 Task: Look for space in Gao, Mali from 8th June, 2023 to 12th June, 2023 for 2 adults in price range Rs.8000 to Rs.16000. Place can be private room with 1  bedroom having 1 bed and 1 bathroom. Property type can be flatguest house, hotel. Amenities needed are: washing machine. Booking option can be shelf check-in. Required host language is English.
Action: Mouse moved to (450, 93)
Screenshot: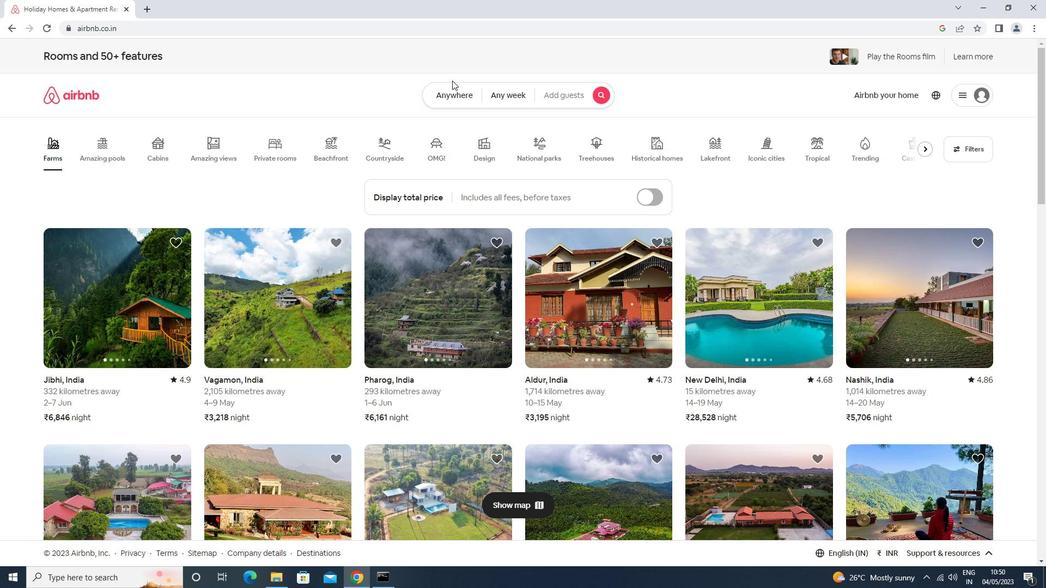 
Action: Mouse pressed left at (450, 93)
Screenshot: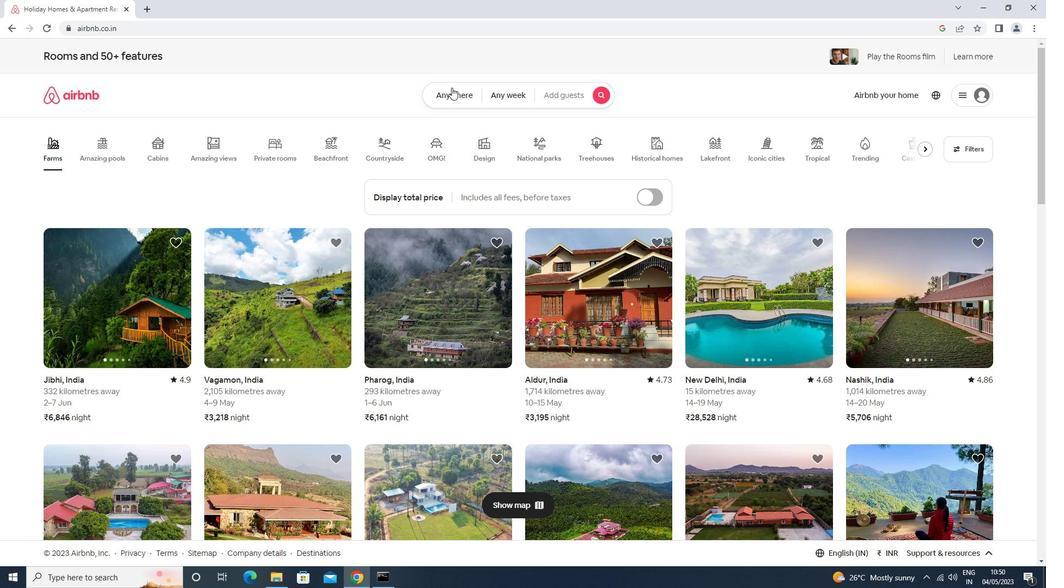 
Action: Mouse moved to (387, 140)
Screenshot: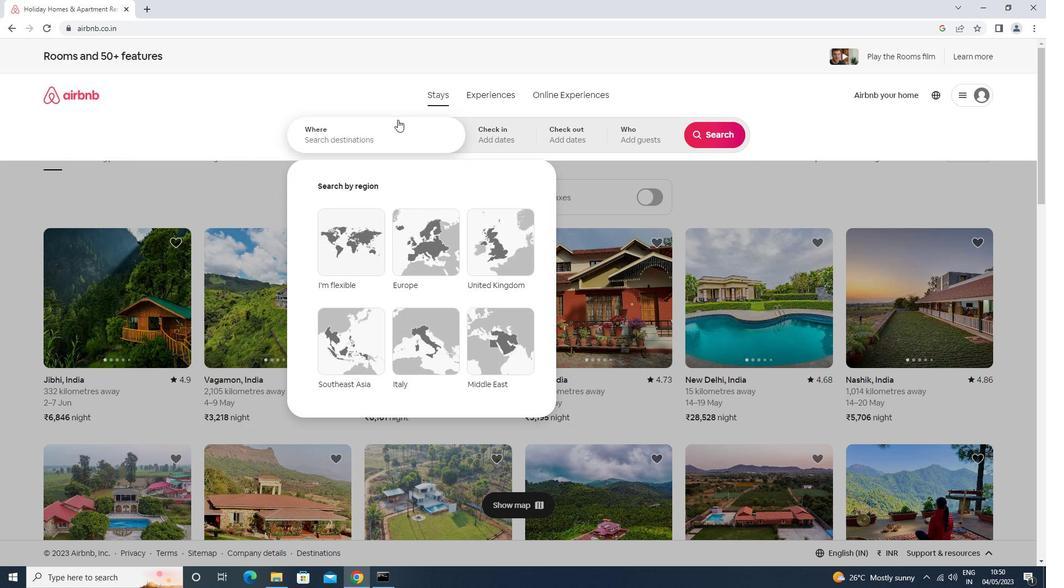 
Action: Mouse pressed left at (387, 140)
Screenshot: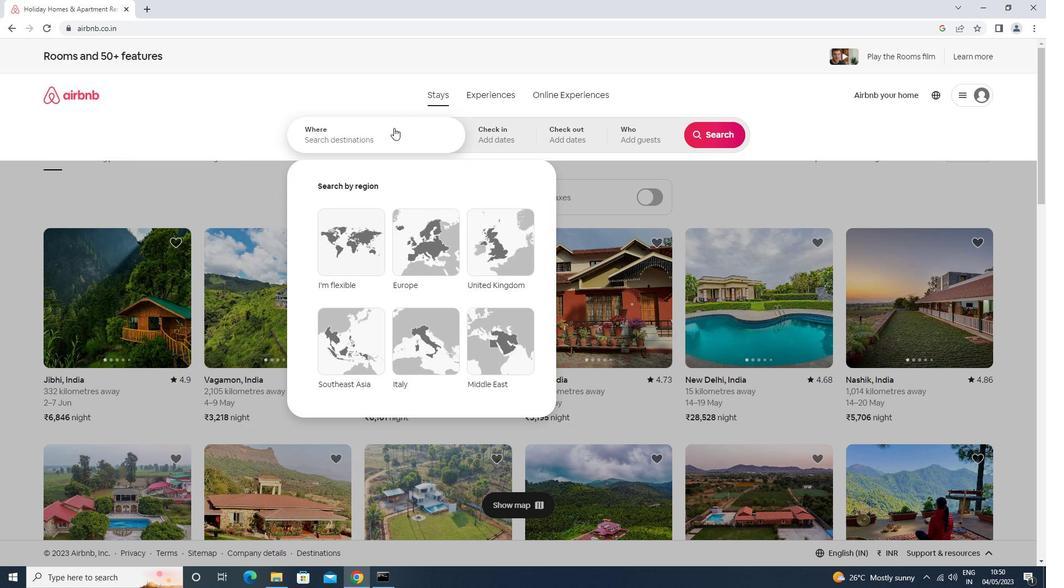 
Action: Mouse moved to (383, 139)
Screenshot: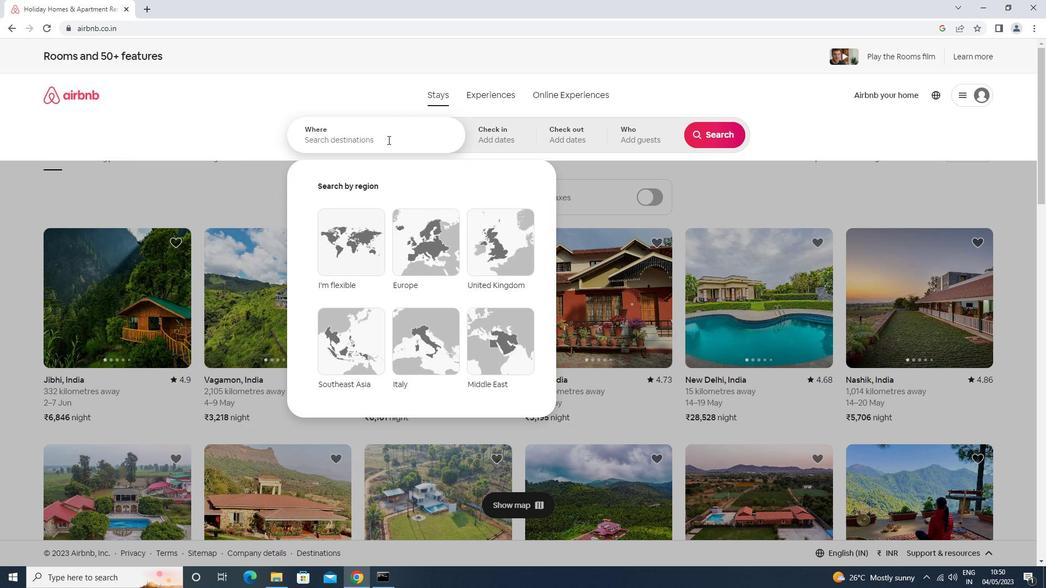 
Action: Key pressed goa<Key.space>mali<Key.enter>
Screenshot: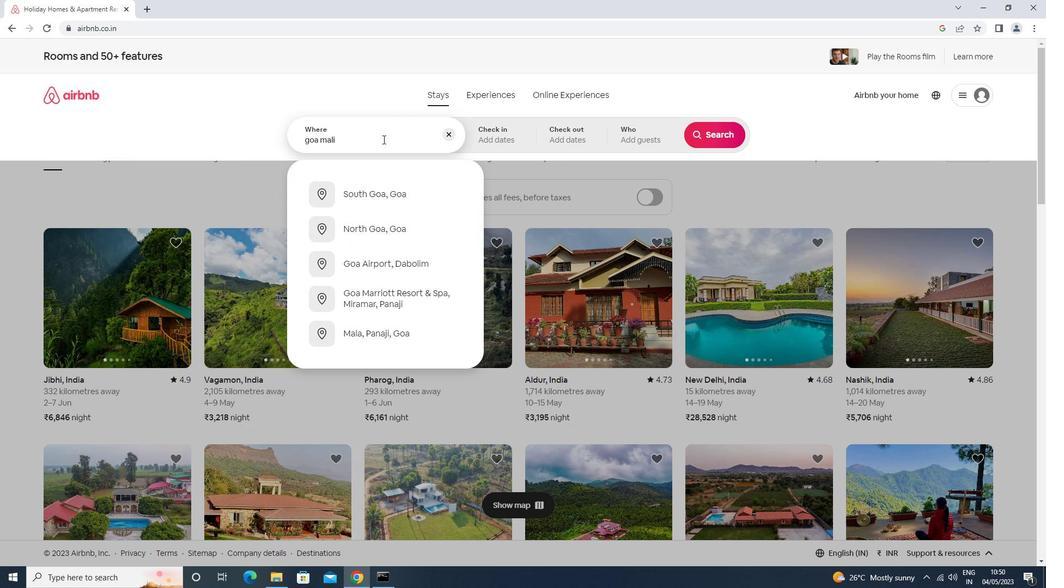 
Action: Mouse moved to (655, 297)
Screenshot: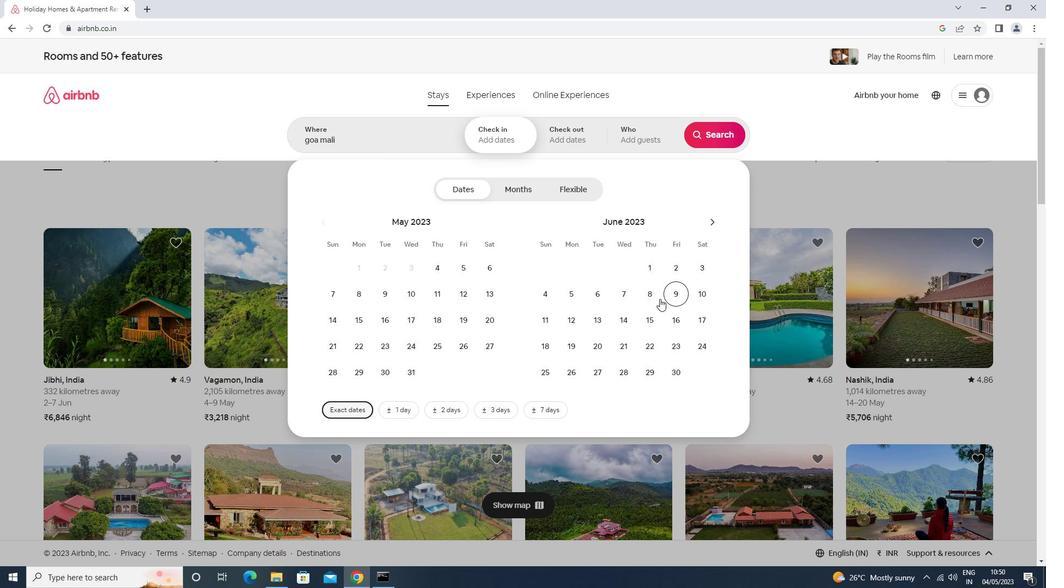 
Action: Mouse pressed left at (655, 297)
Screenshot: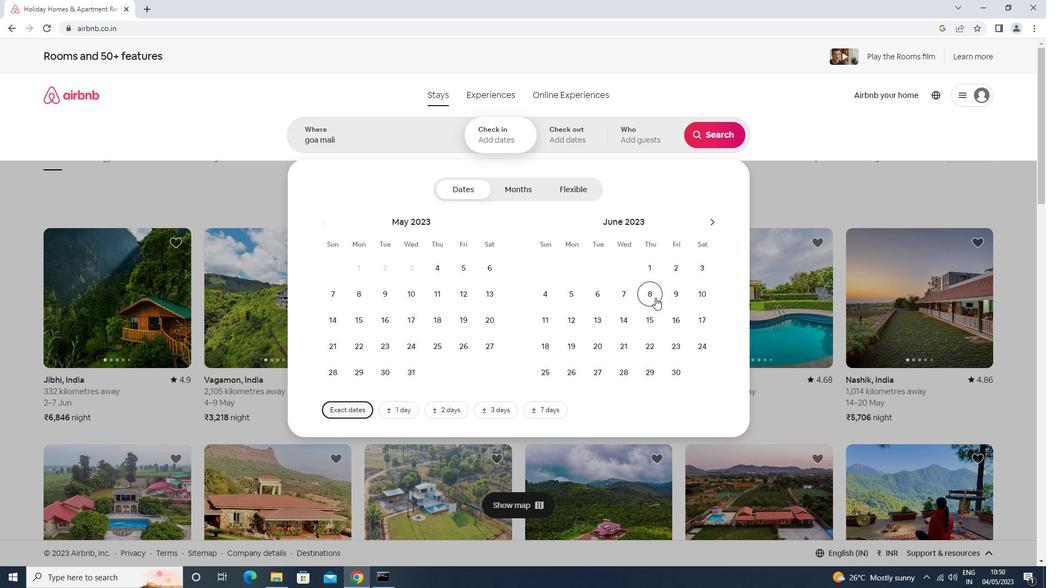 
Action: Mouse moved to (574, 318)
Screenshot: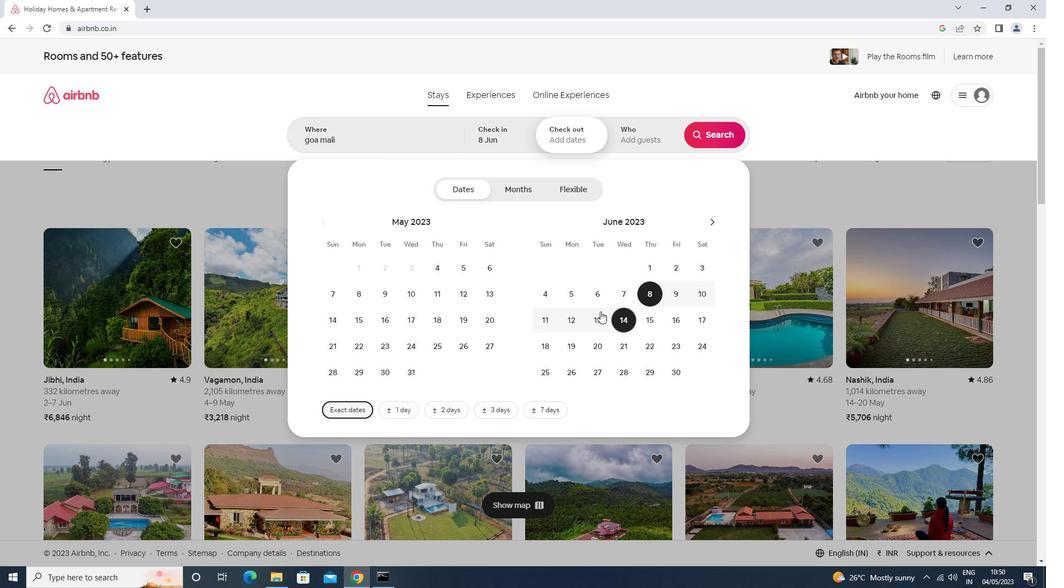 
Action: Mouse pressed left at (574, 318)
Screenshot: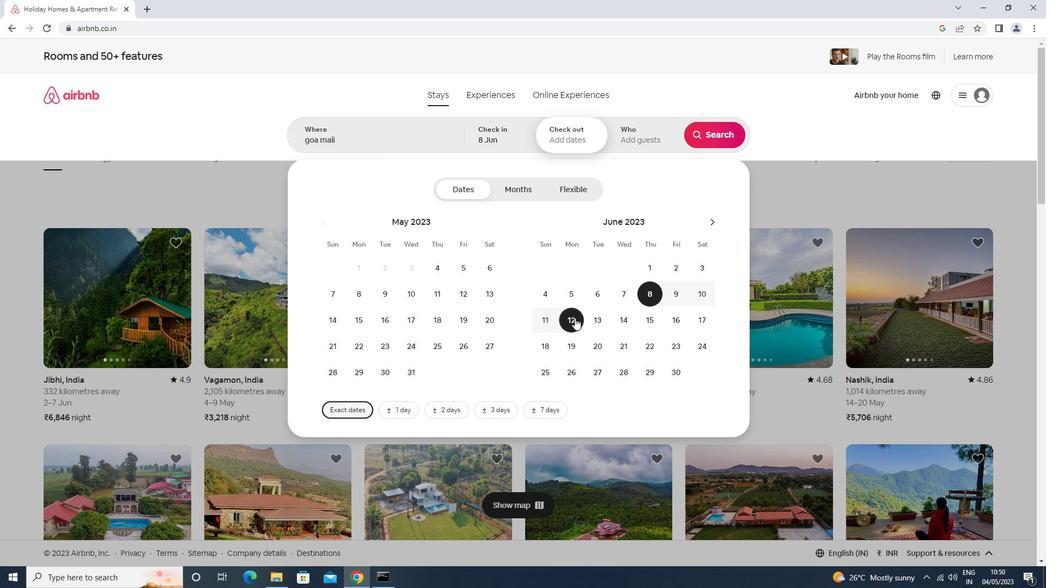 
Action: Mouse moved to (645, 141)
Screenshot: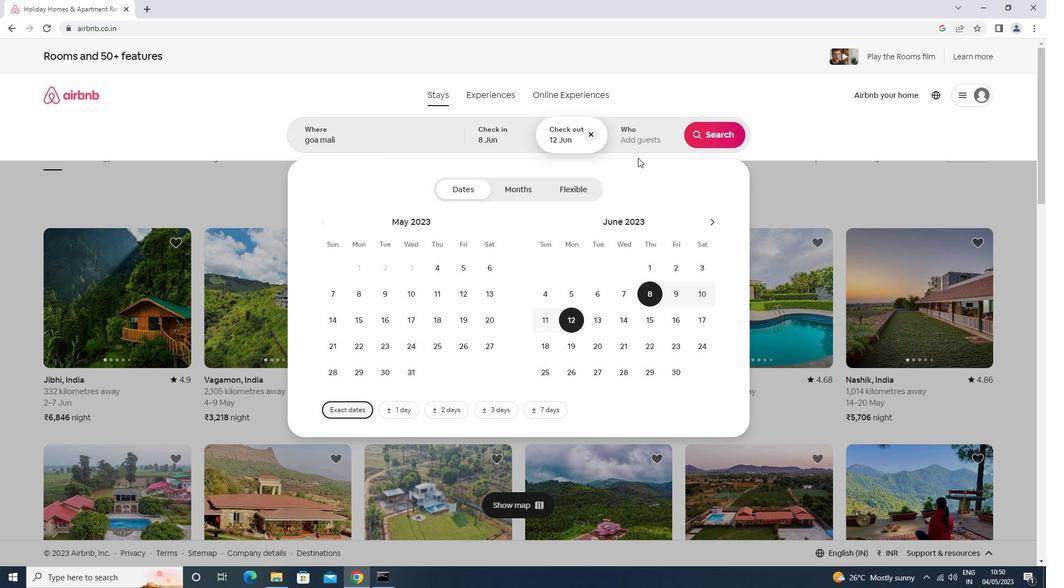 
Action: Mouse pressed left at (645, 141)
Screenshot: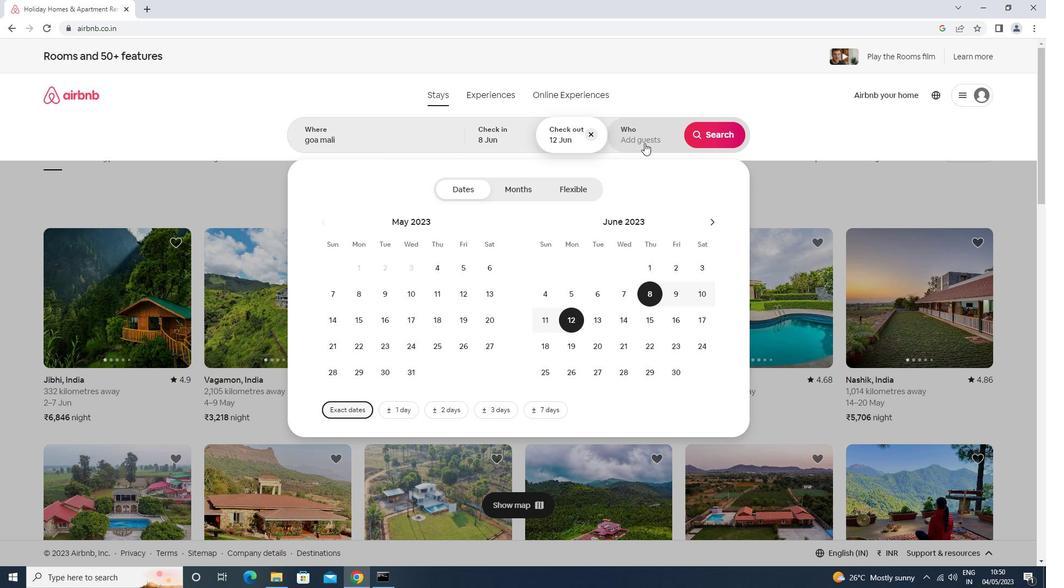 
Action: Mouse moved to (721, 190)
Screenshot: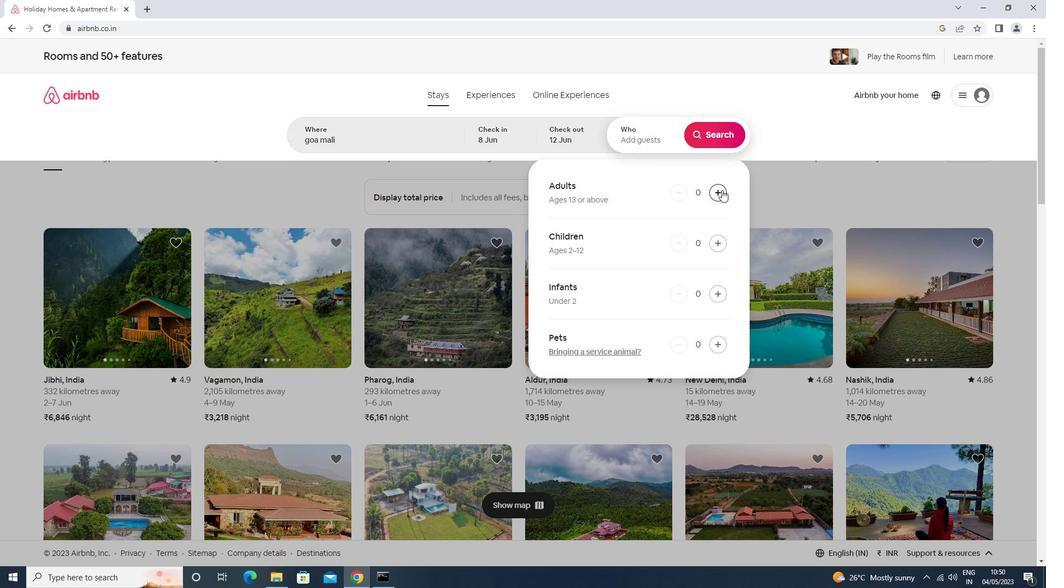 
Action: Mouse pressed left at (721, 190)
Screenshot: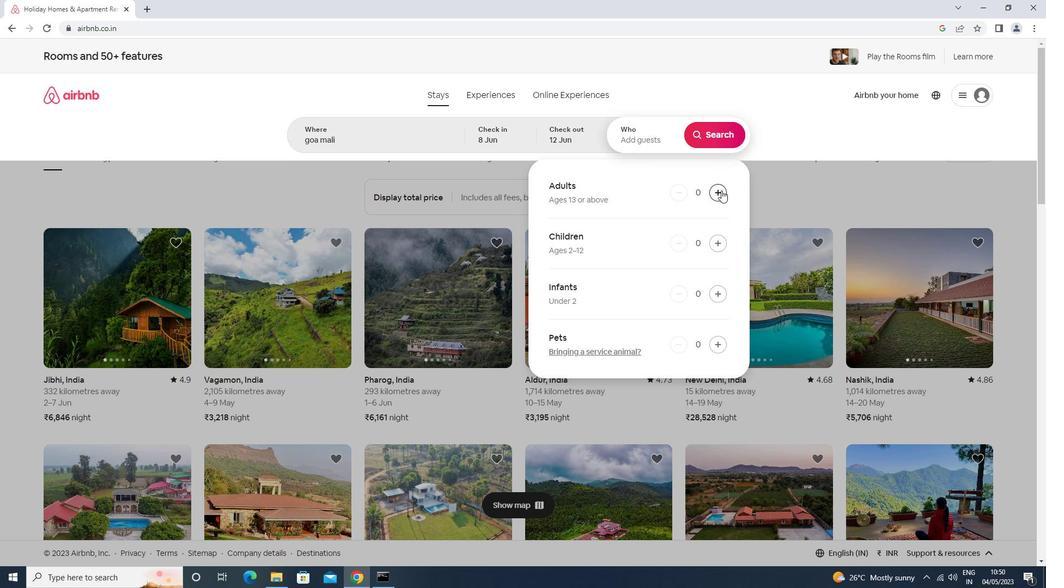 
Action: Mouse moved to (720, 191)
Screenshot: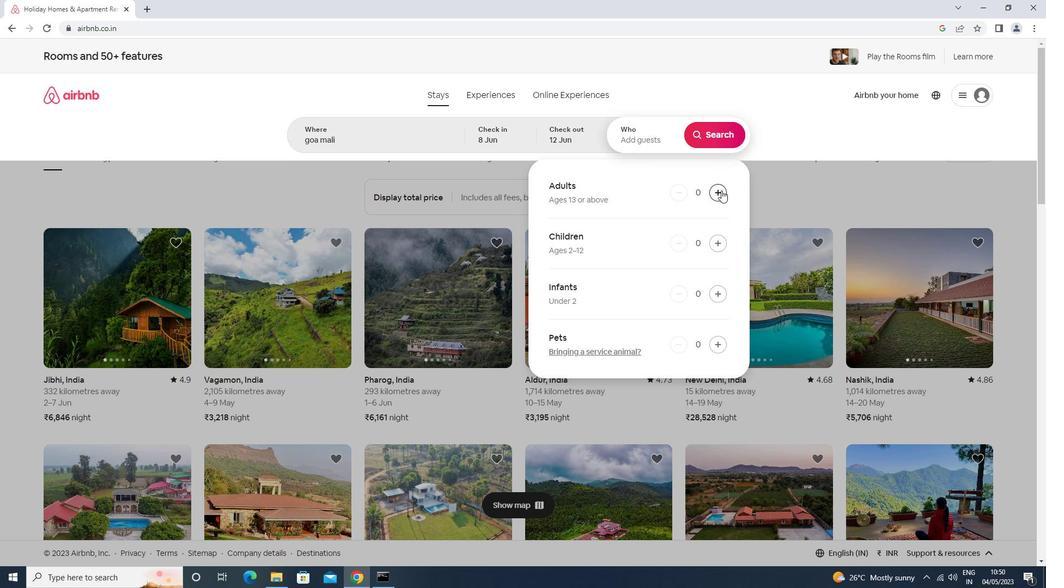 
Action: Mouse pressed left at (720, 191)
Screenshot: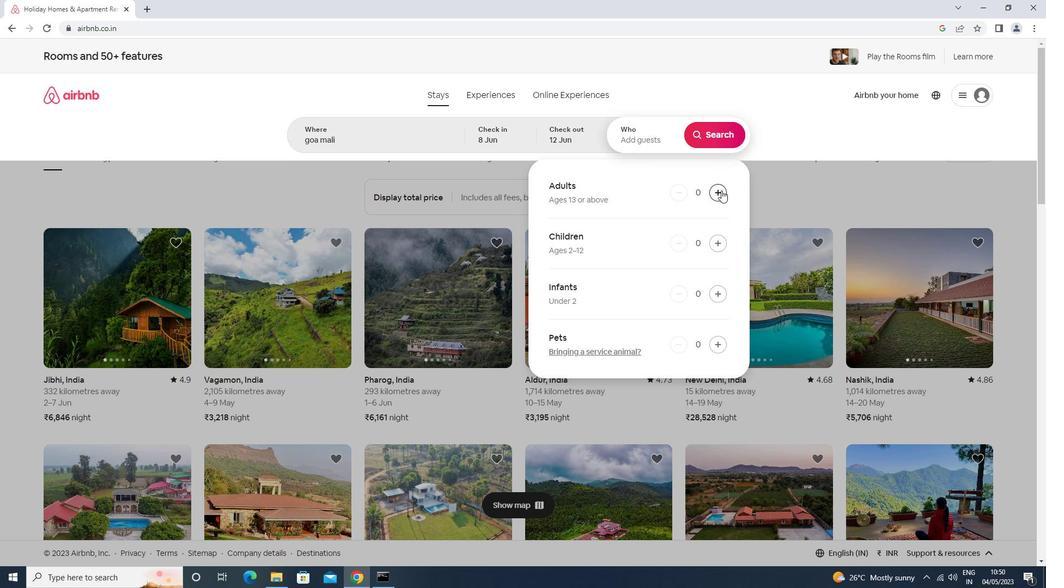 
Action: Mouse moved to (714, 129)
Screenshot: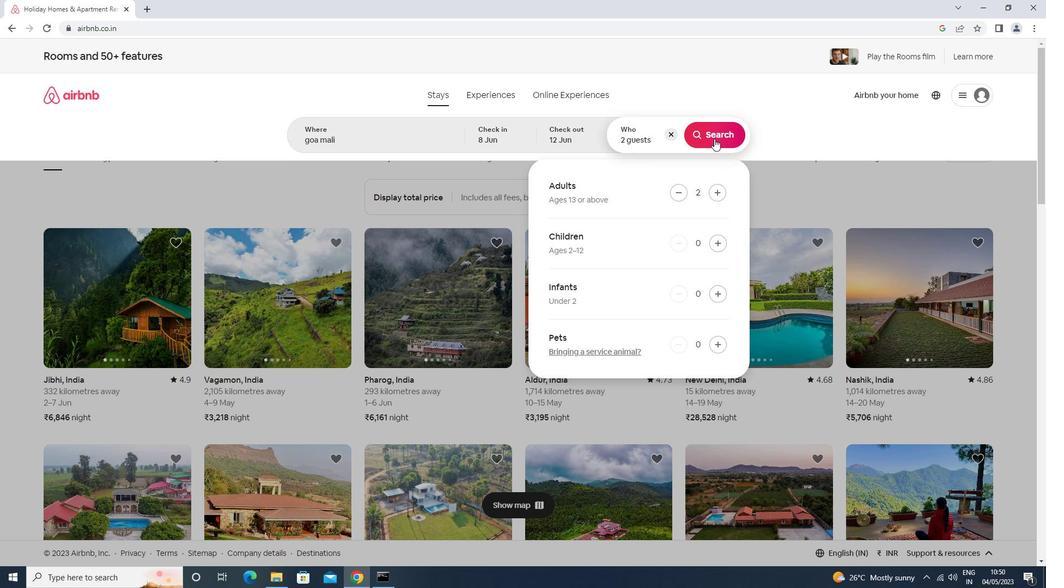 
Action: Mouse pressed left at (714, 129)
Screenshot: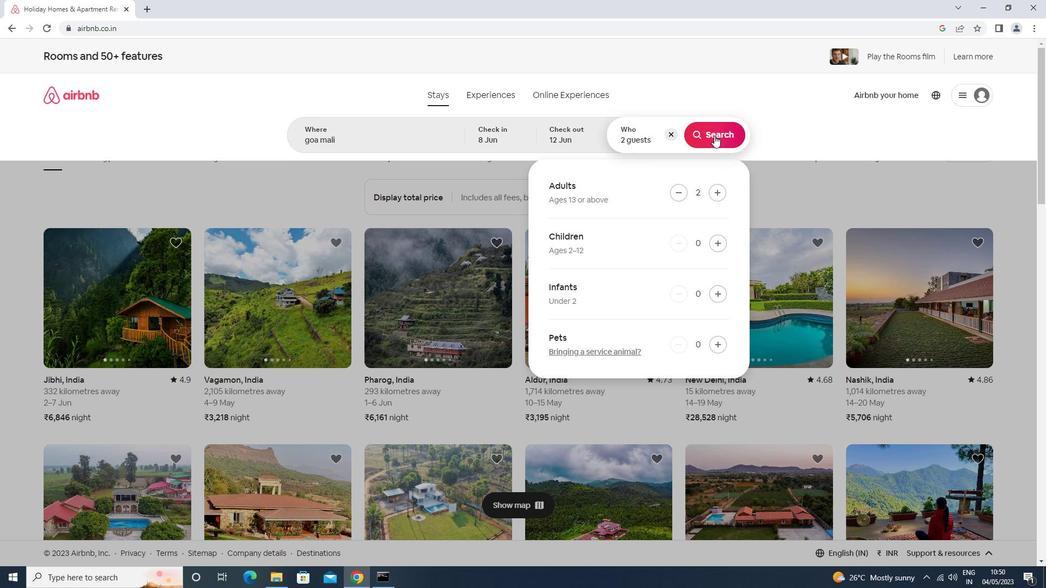 
Action: Mouse moved to (998, 104)
Screenshot: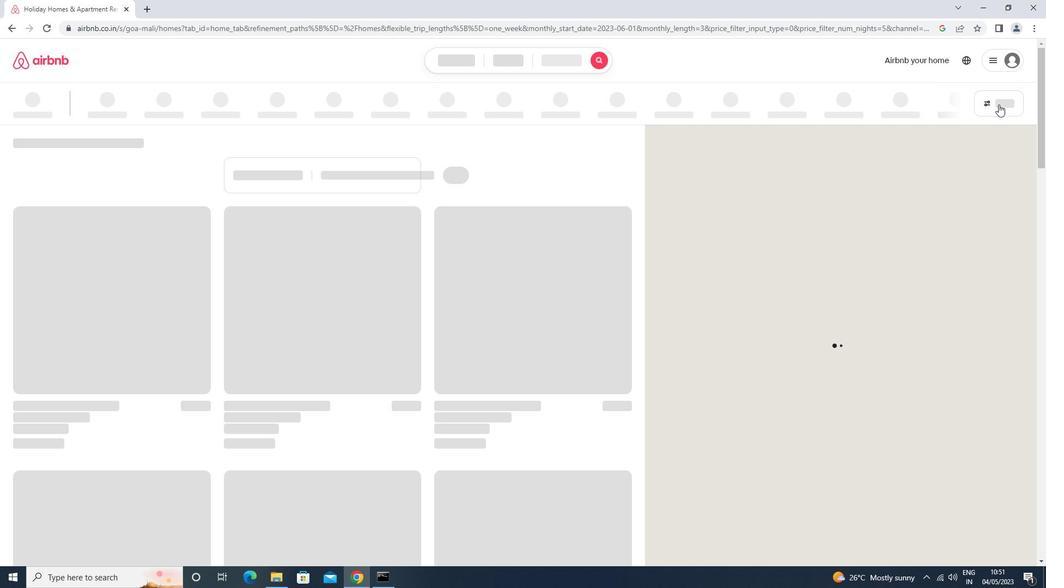 
Action: Mouse pressed left at (998, 104)
Screenshot: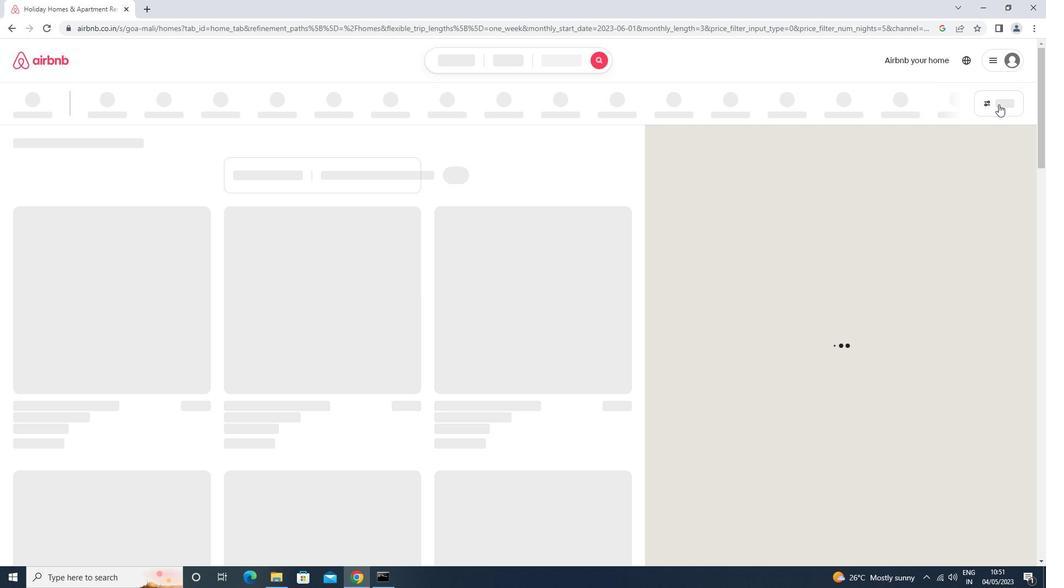 
Action: Mouse moved to (1002, 102)
Screenshot: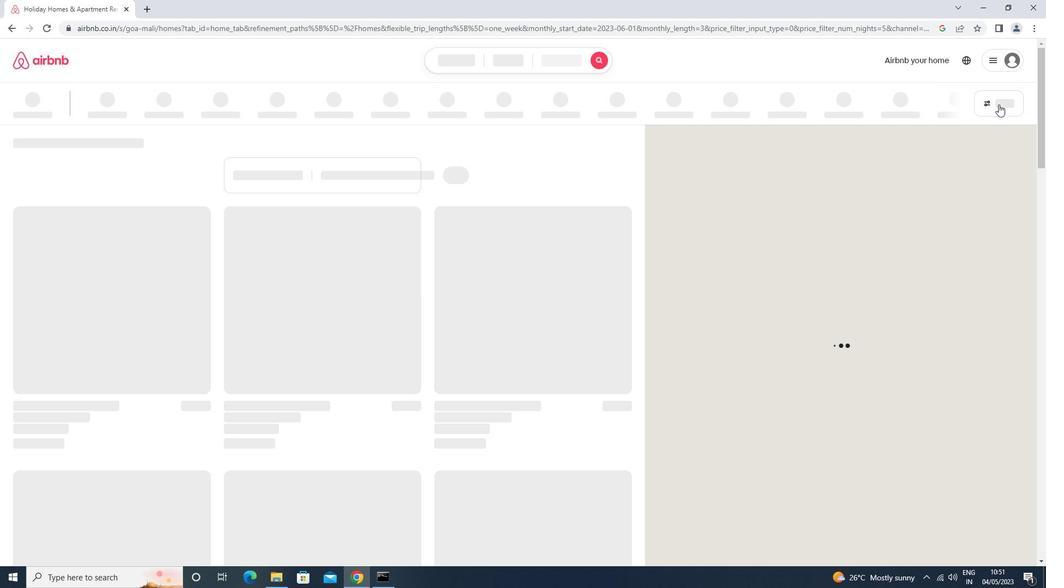 
Action: Mouse pressed left at (1002, 102)
Screenshot: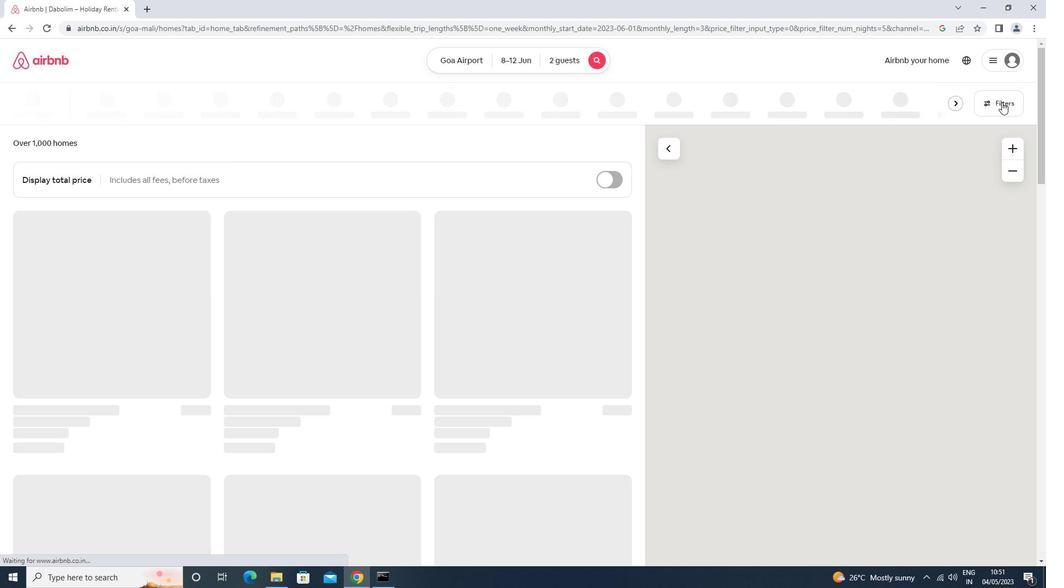 
Action: Mouse moved to (403, 239)
Screenshot: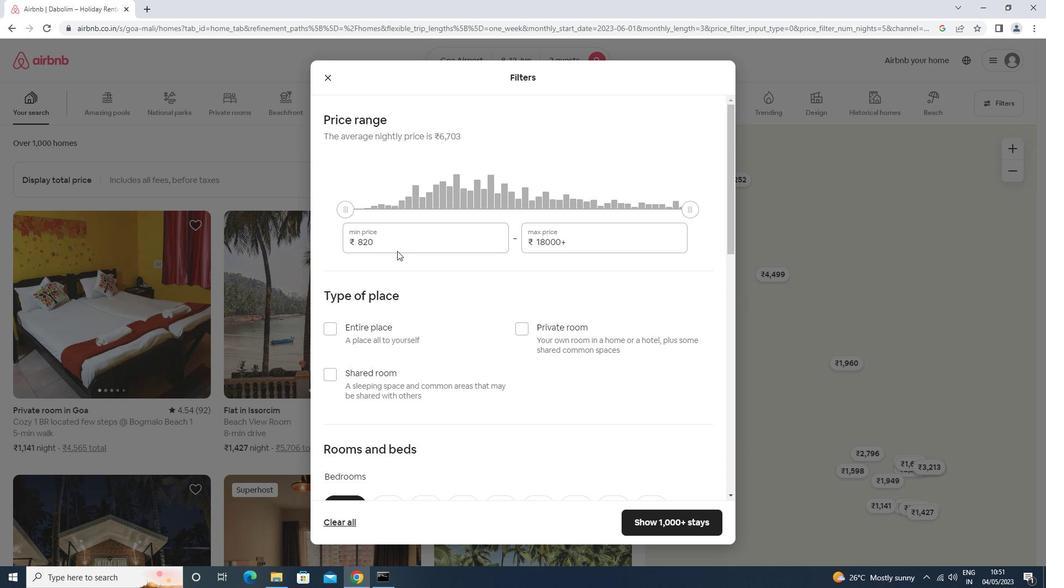 
Action: Mouse pressed left at (403, 239)
Screenshot: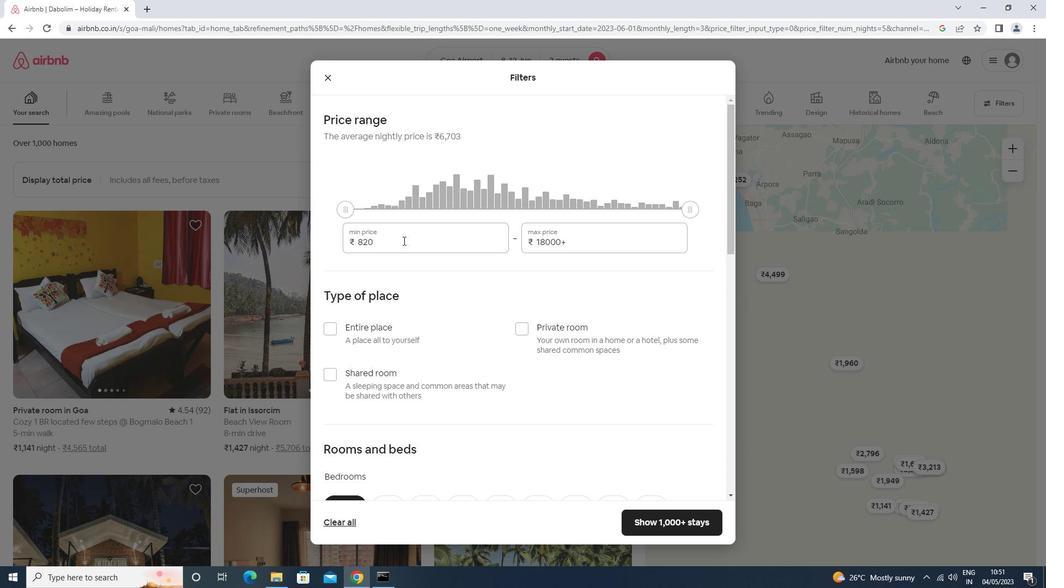 
Action: Key pressed <Key.backspace><Key.backspace>
Screenshot: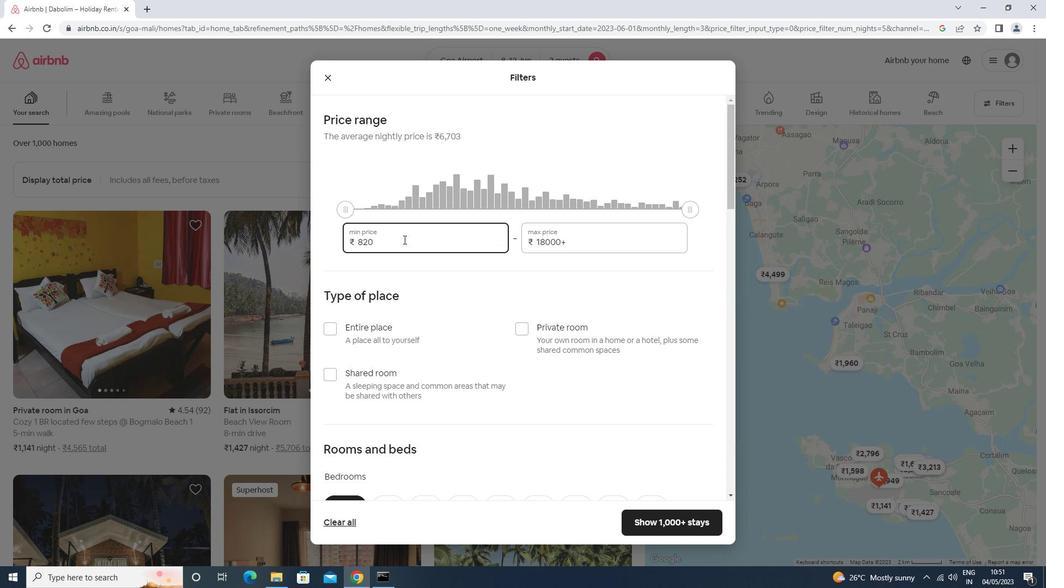 
Action: Mouse moved to (403, 239)
Screenshot: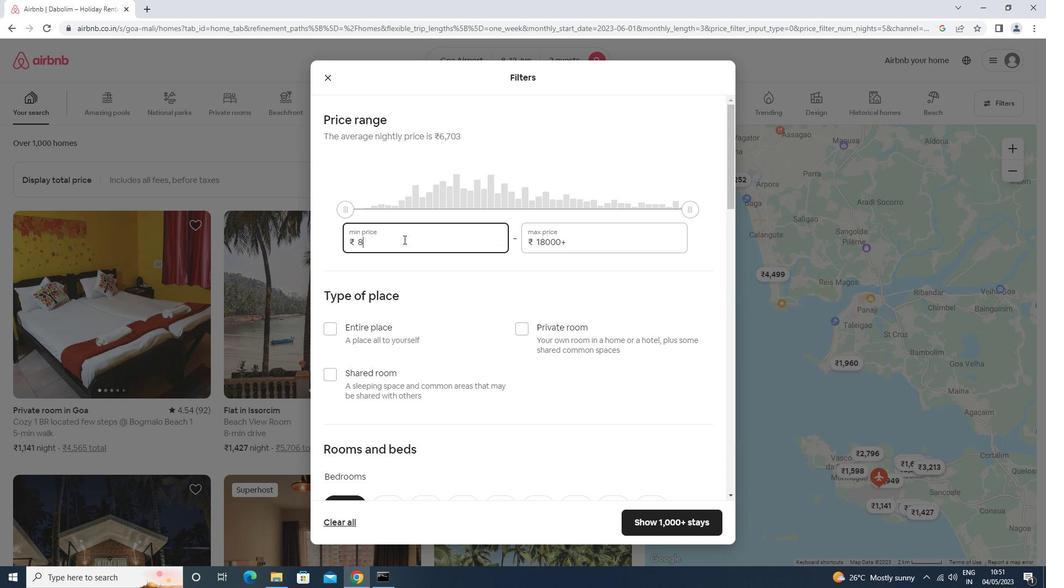 
Action: Key pressed 000<Key.tab>16000<Key.backspace><Key.backspace><Key.backspace><Key.backspace><Key.backspace>6000
Screenshot: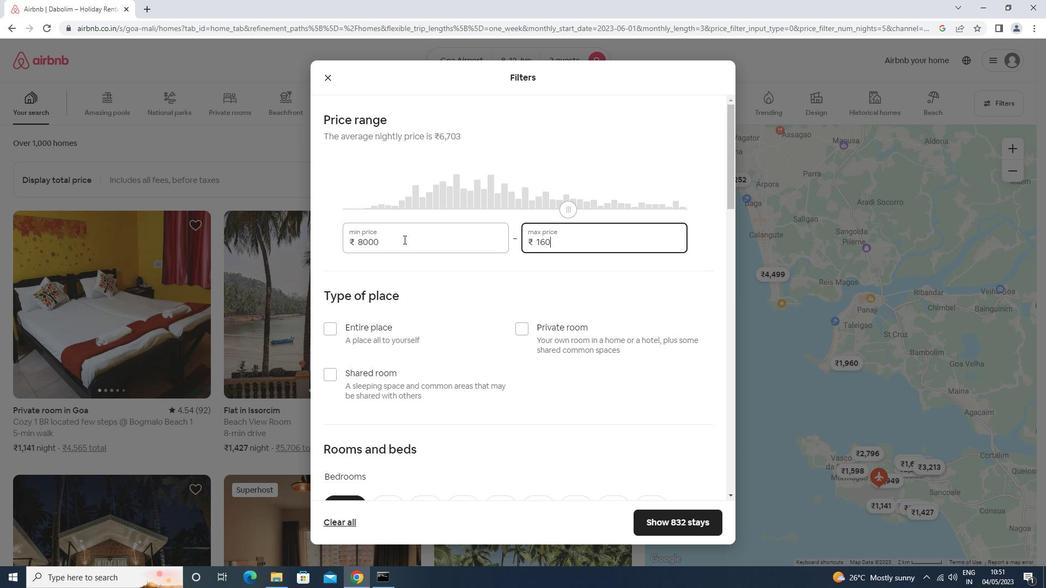 
Action: Mouse moved to (522, 326)
Screenshot: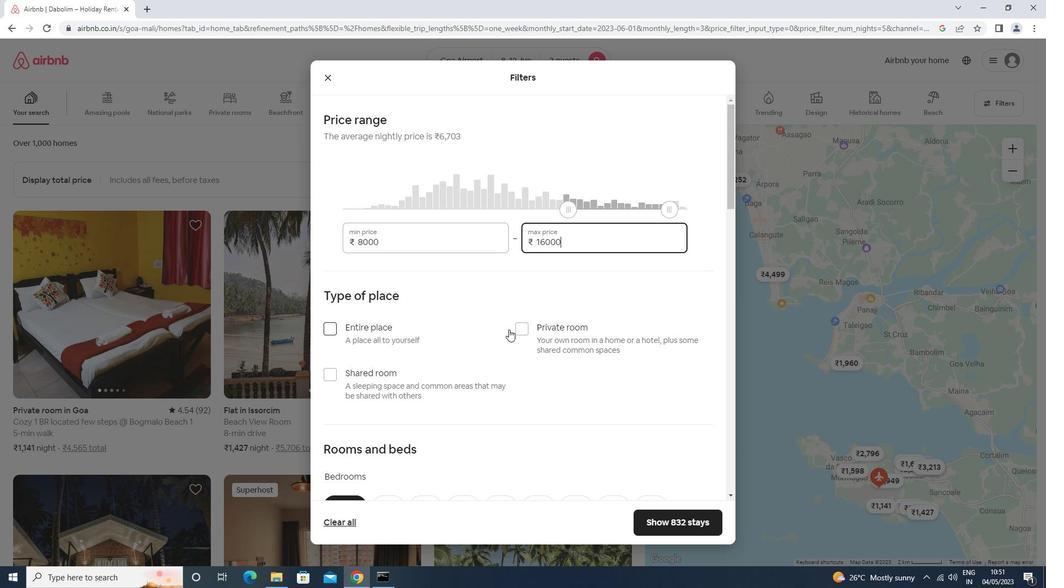 
Action: Mouse pressed left at (522, 326)
Screenshot: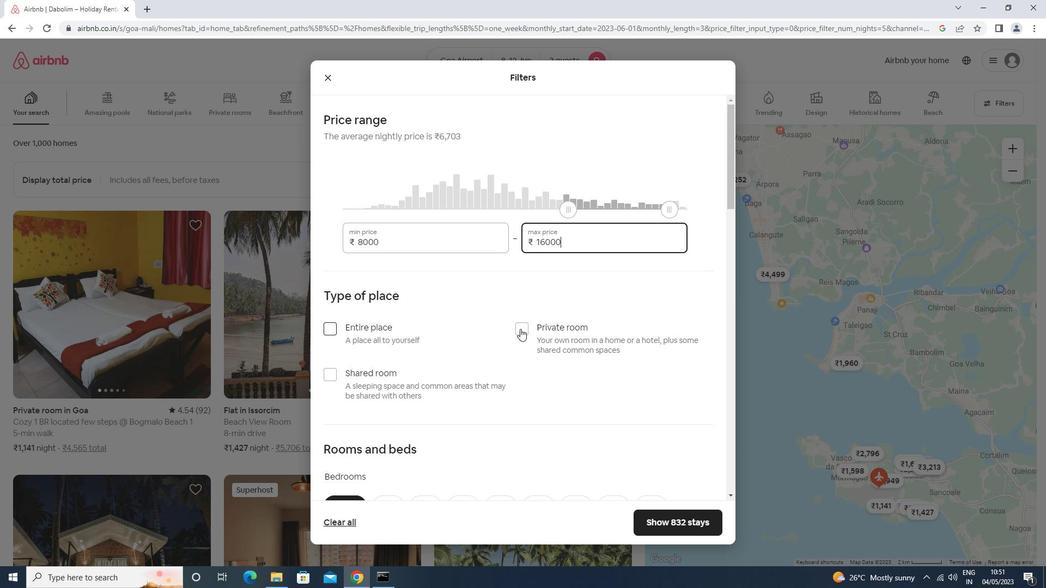 
Action: Mouse moved to (567, 310)
Screenshot: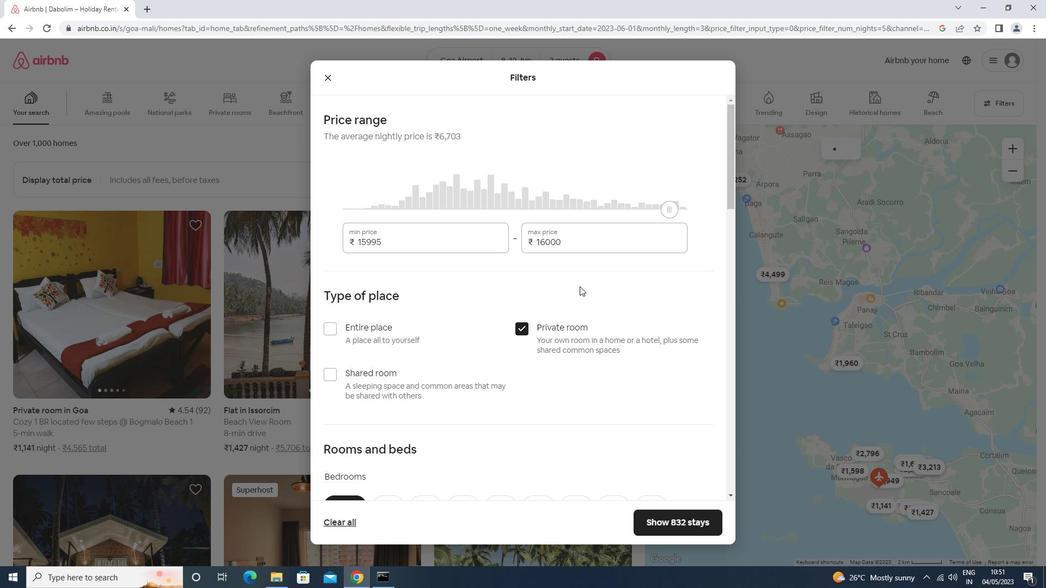 
Action: Mouse scrolled (567, 310) with delta (0, 0)
Screenshot: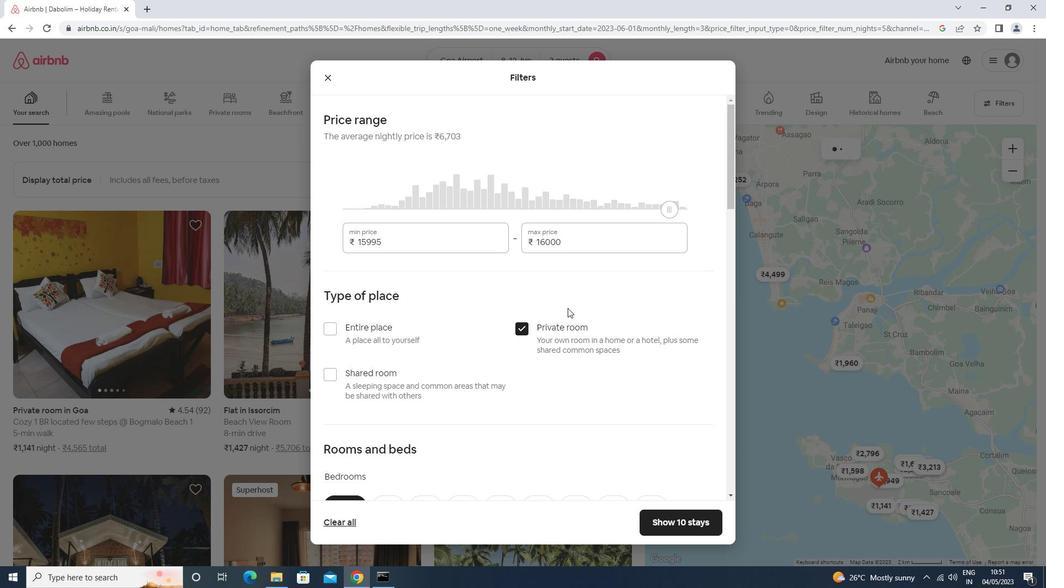 
Action: Mouse scrolled (567, 310) with delta (0, 0)
Screenshot: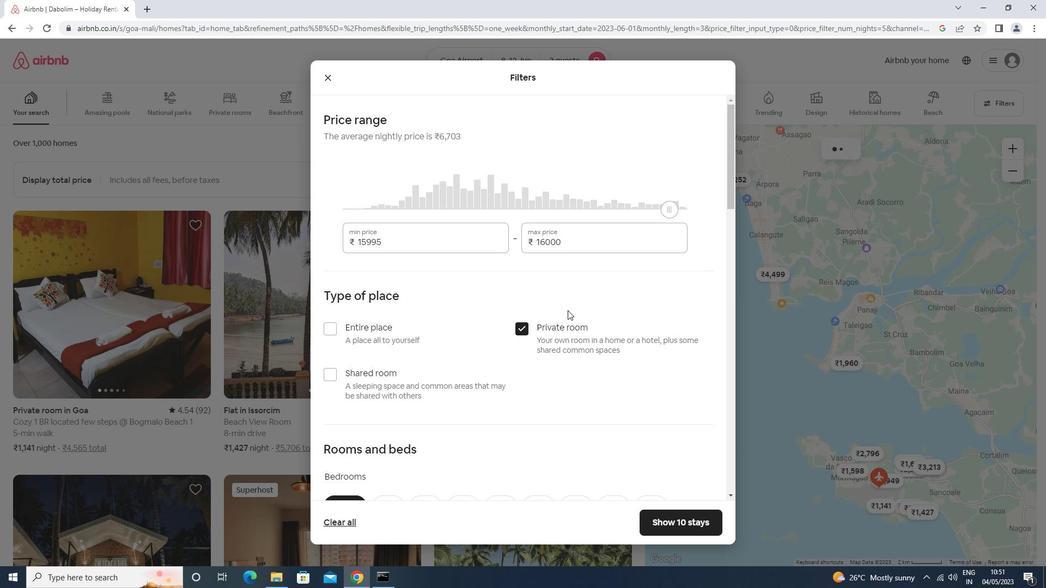 
Action: Mouse scrolled (567, 310) with delta (0, 0)
Screenshot: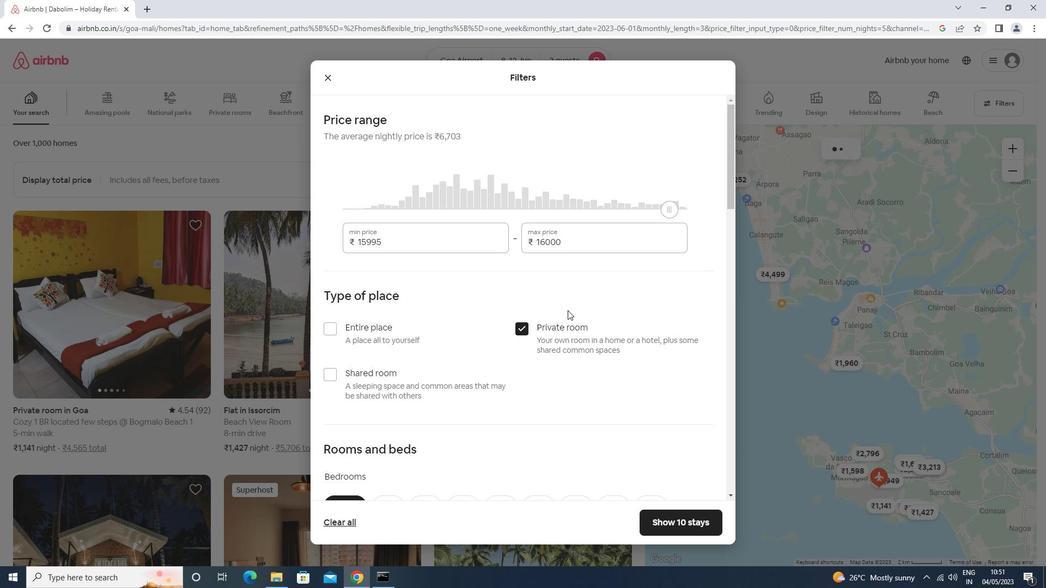 
Action: Mouse scrolled (567, 310) with delta (0, 0)
Screenshot: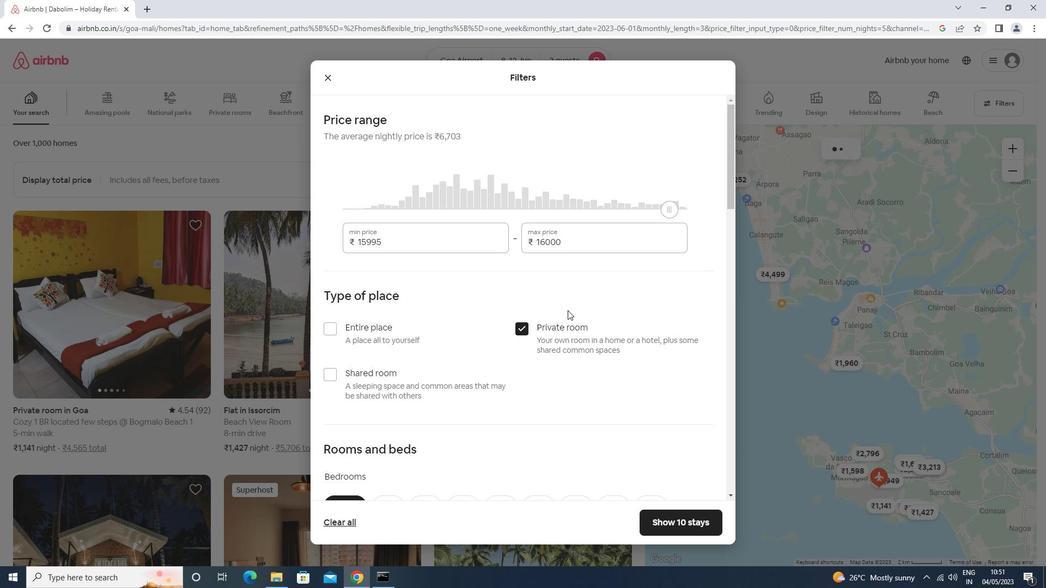 
Action: Mouse scrolled (567, 310) with delta (0, 0)
Screenshot: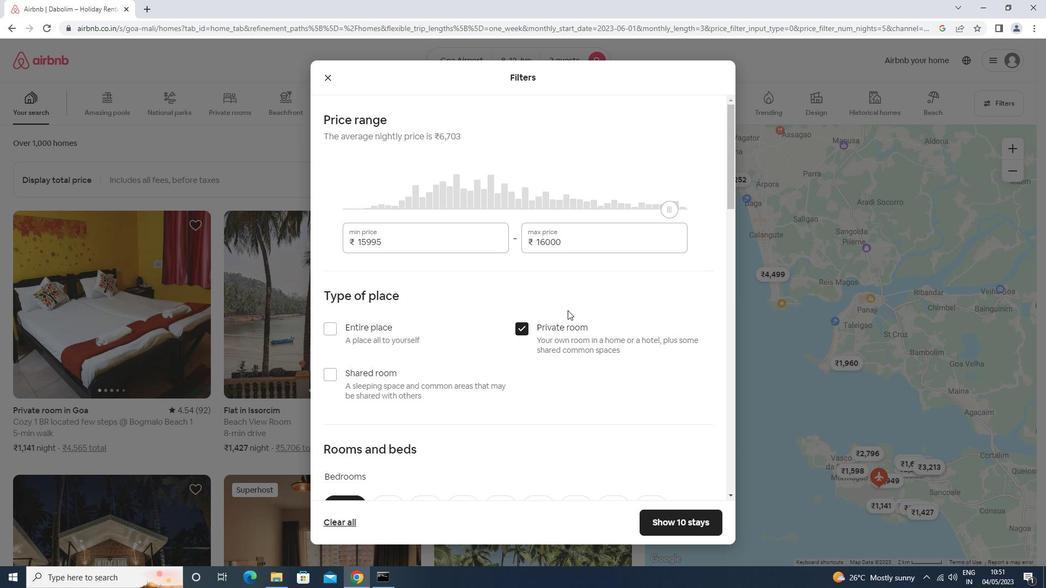 
Action: Mouse moved to (396, 238)
Screenshot: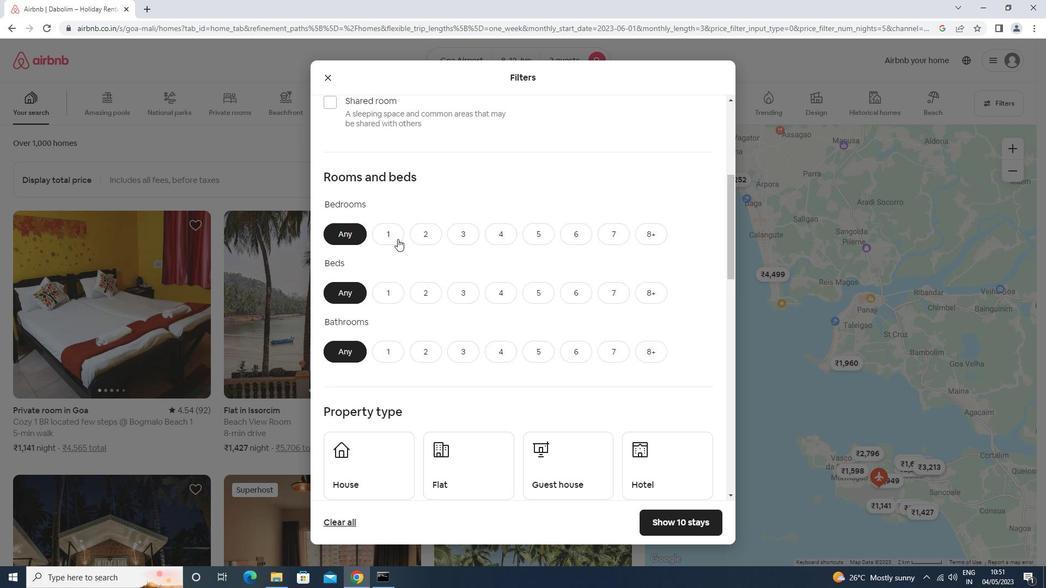 
Action: Mouse pressed left at (396, 238)
Screenshot: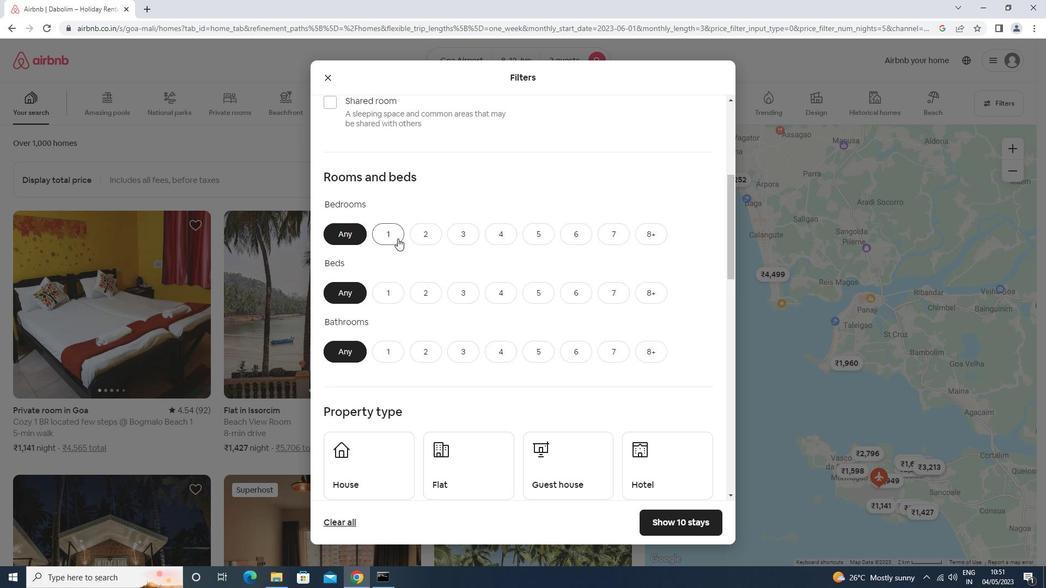 
Action: Mouse moved to (391, 294)
Screenshot: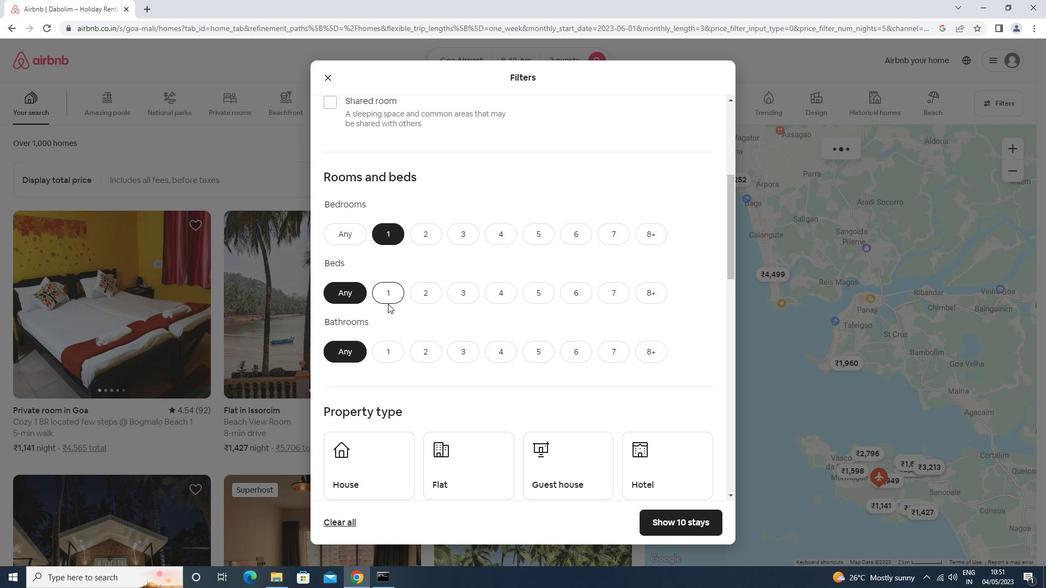 
Action: Mouse pressed left at (391, 294)
Screenshot: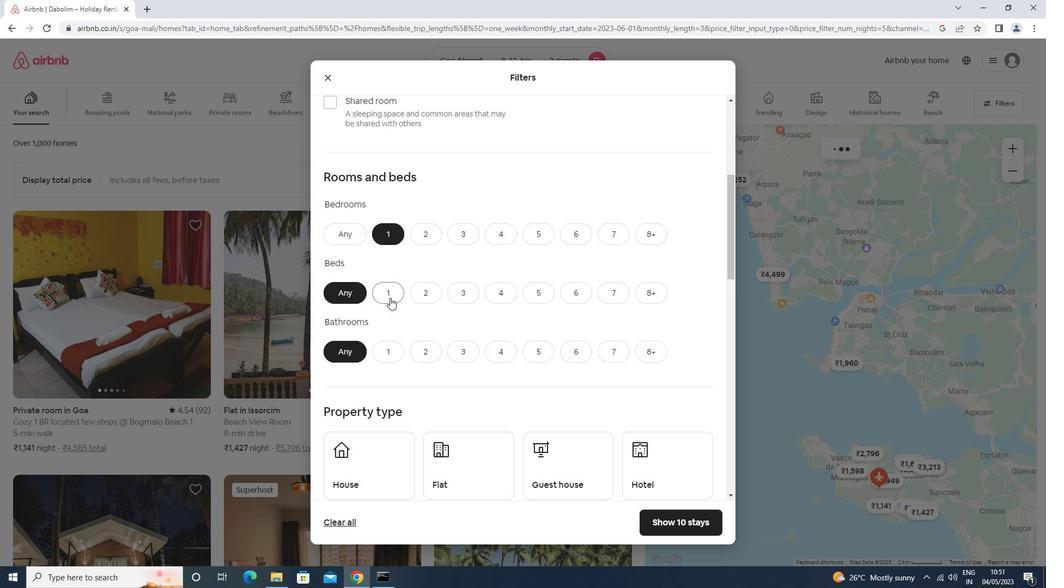 
Action: Mouse moved to (397, 348)
Screenshot: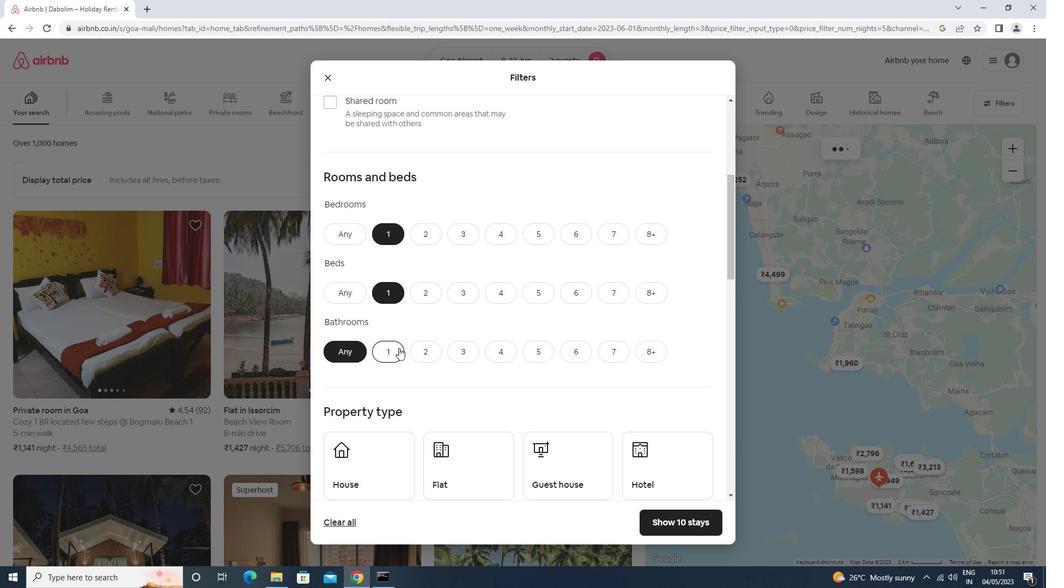 
Action: Mouse pressed left at (397, 348)
Screenshot: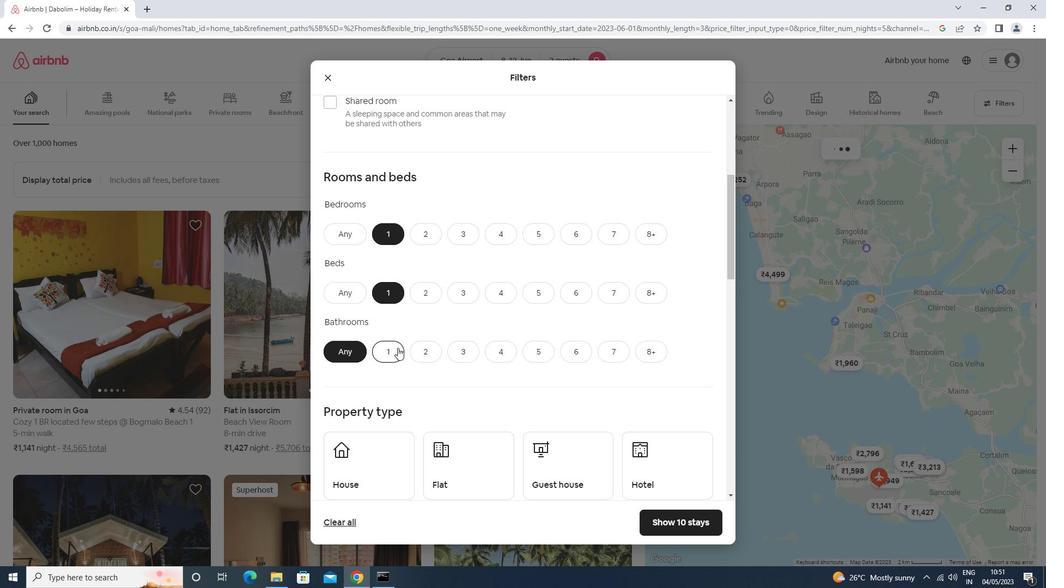 
Action: Mouse moved to (396, 348)
Screenshot: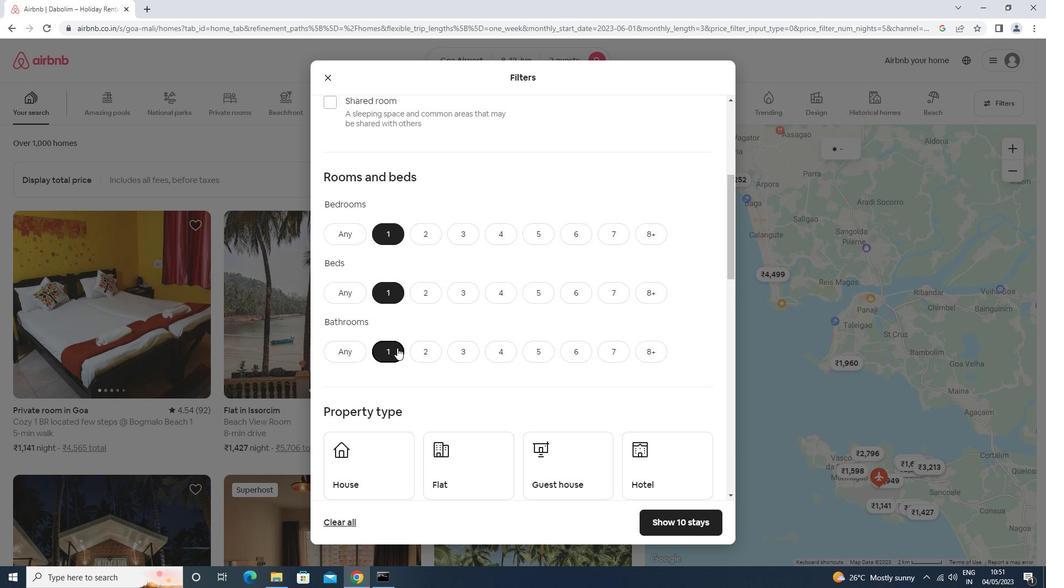 
Action: Mouse scrolled (396, 347) with delta (0, 0)
Screenshot: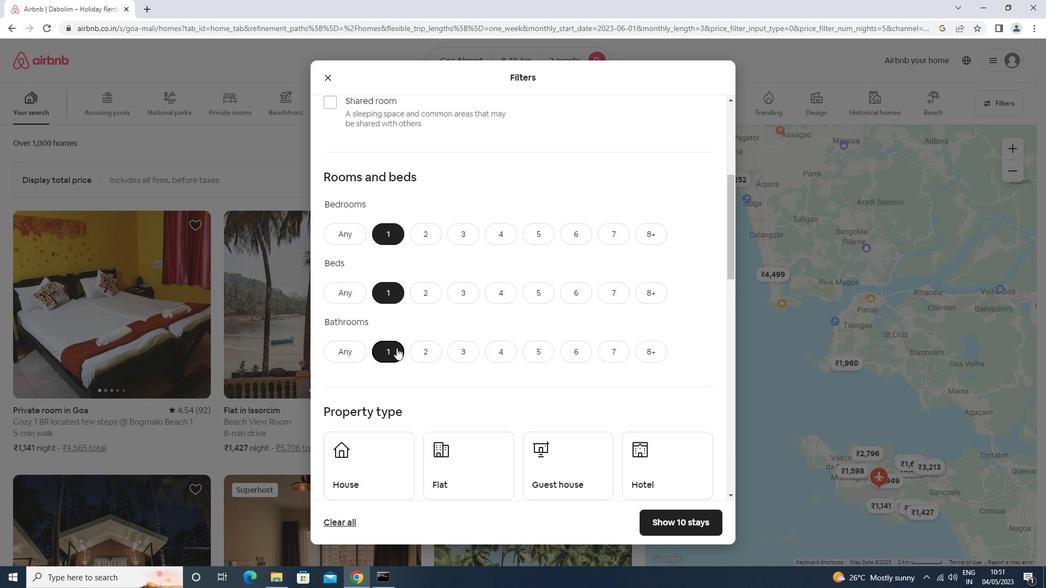 
Action: Mouse scrolled (396, 347) with delta (0, 0)
Screenshot: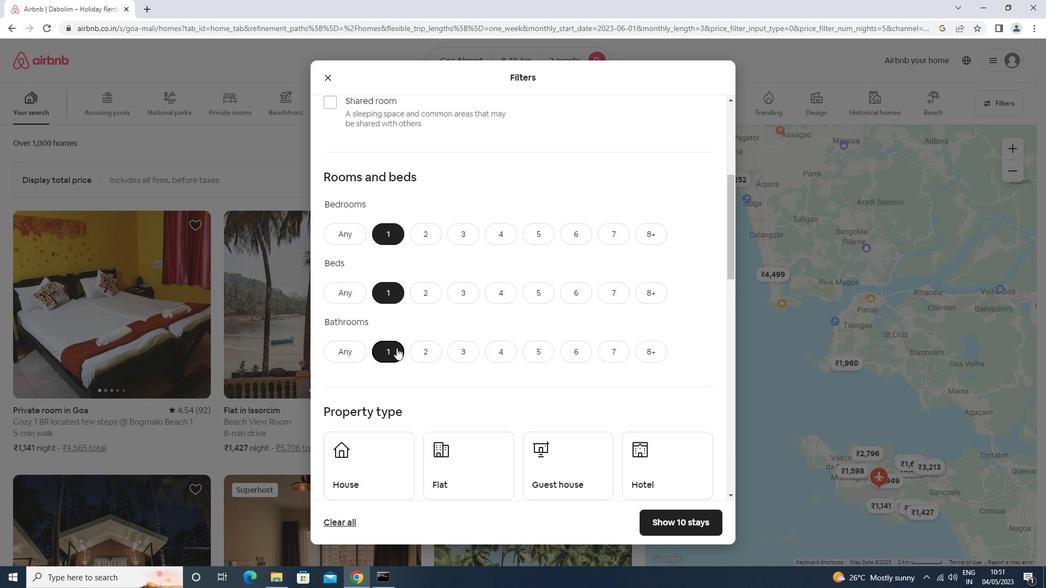 
Action: Mouse moved to (394, 347)
Screenshot: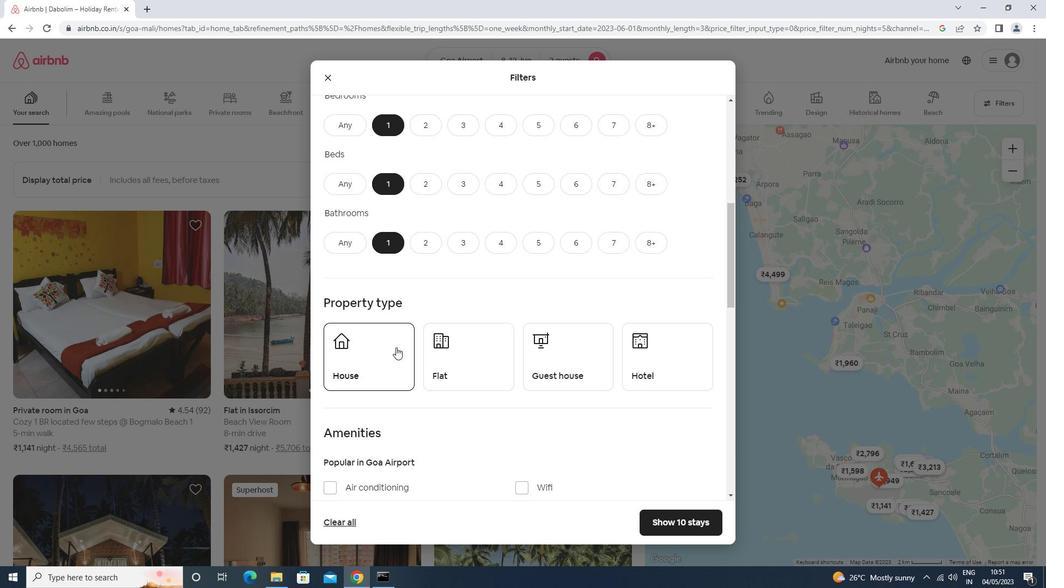 
Action: Mouse pressed left at (394, 347)
Screenshot: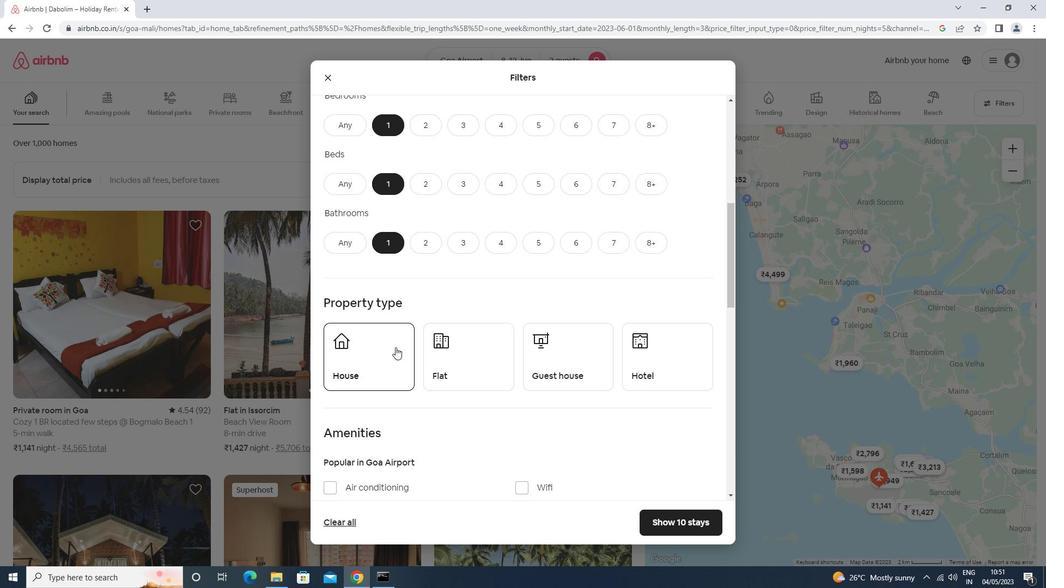 
Action: Mouse moved to (454, 362)
Screenshot: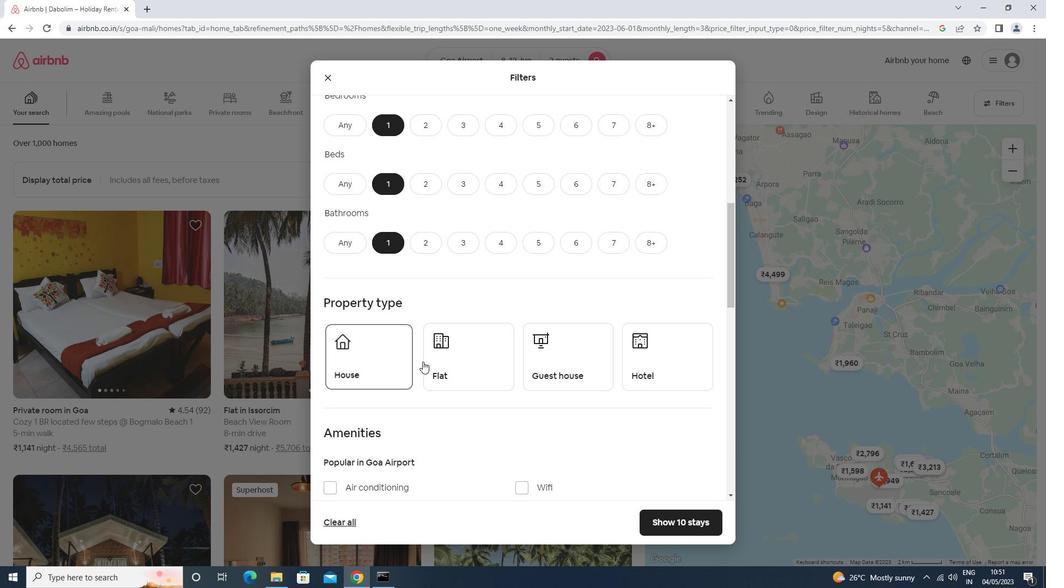 
Action: Mouse pressed left at (454, 362)
Screenshot: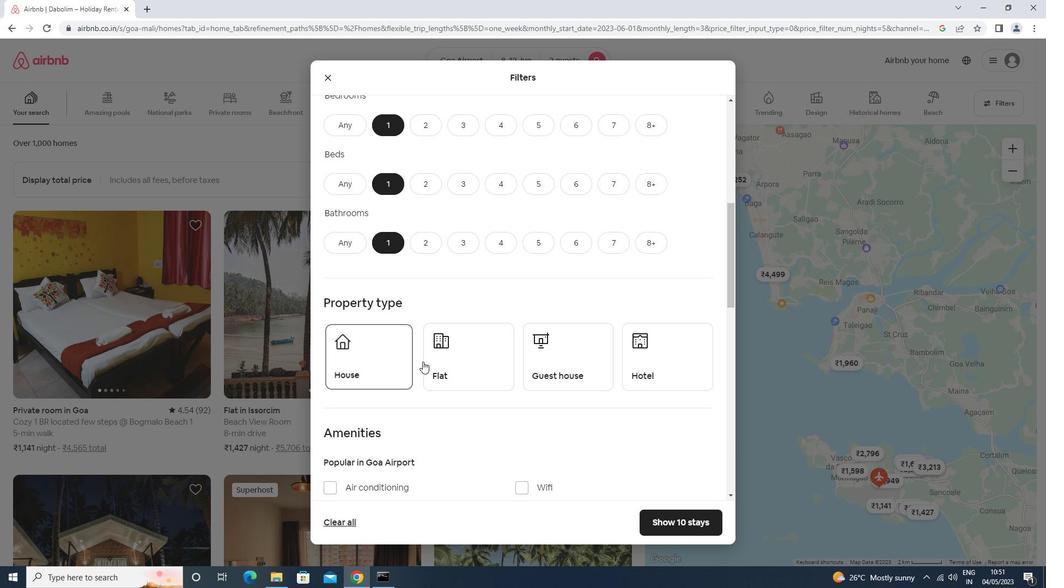 
Action: Mouse moved to (605, 362)
Screenshot: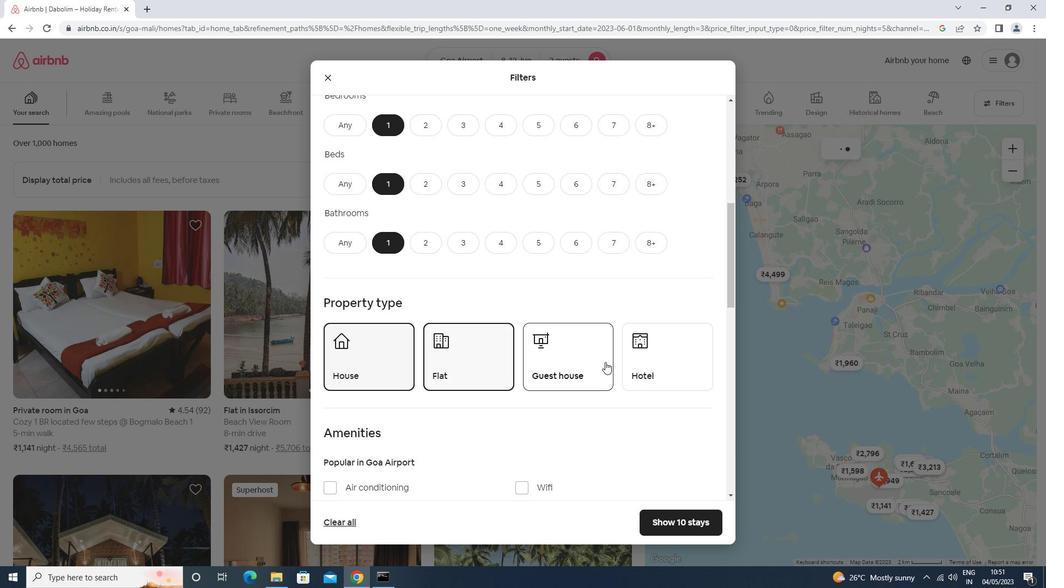 
Action: Mouse pressed left at (605, 362)
Screenshot: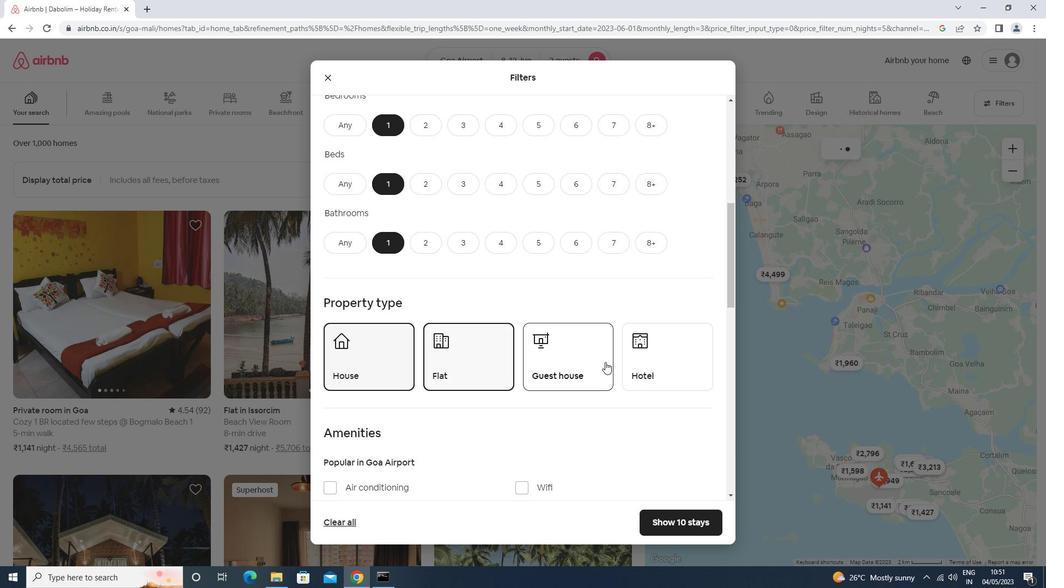 
Action: Mouse moved to (636, 360)
Screenshot: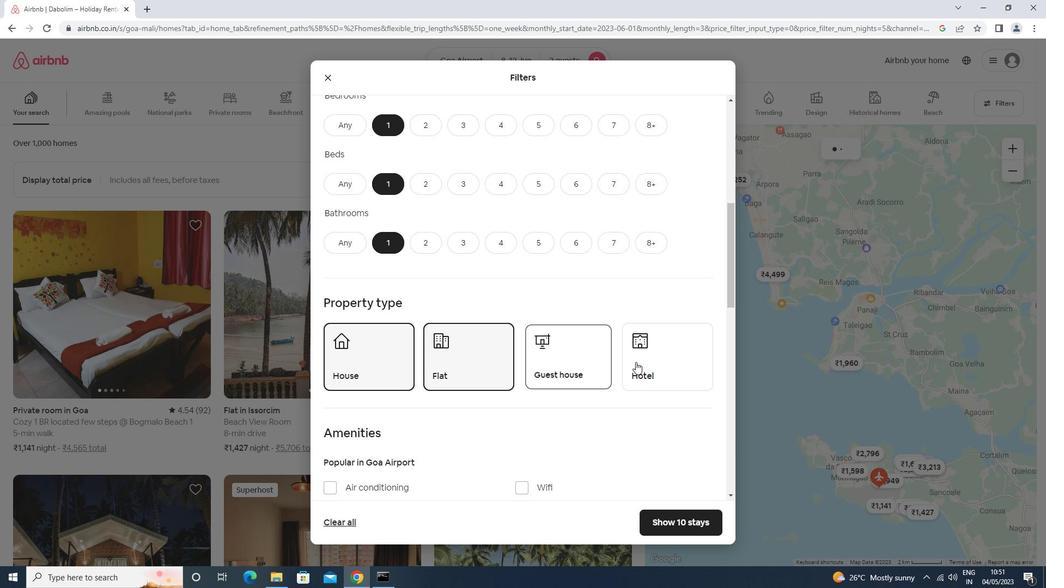 
Action: Mouse pressed left at (636, 360)
Screenshot: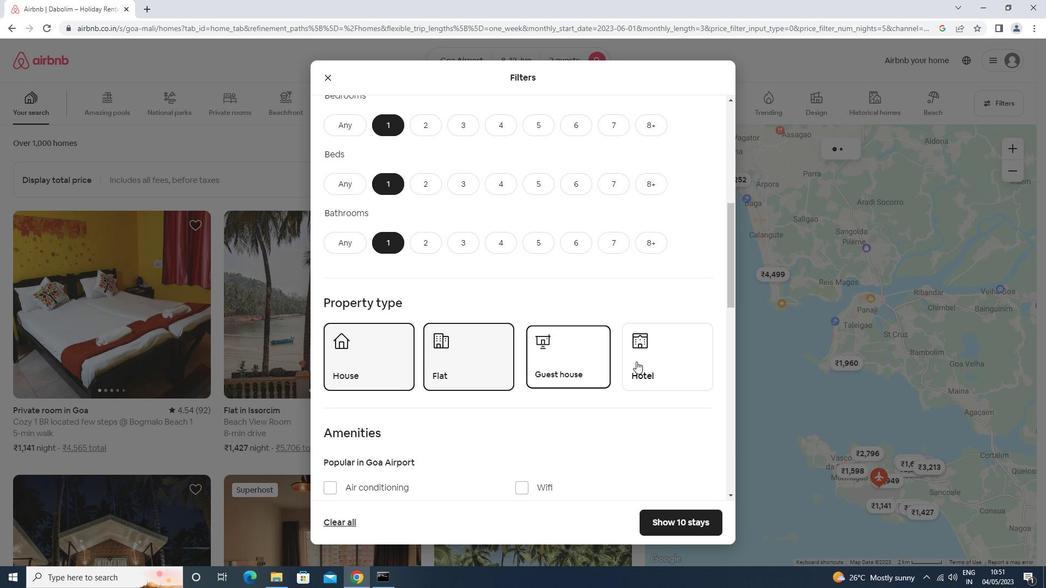 
Action: Mouse scrolled (636, 360) with delta (0, 0)
Screenshot: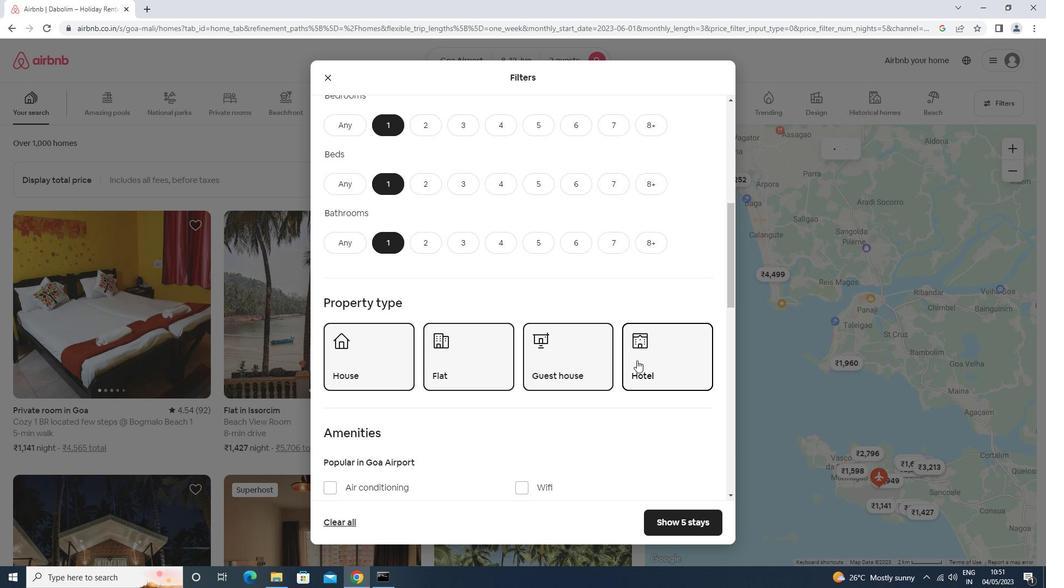 
Action: Mouse scrolled (636, 360) with delta (0, 0)
Screenshot: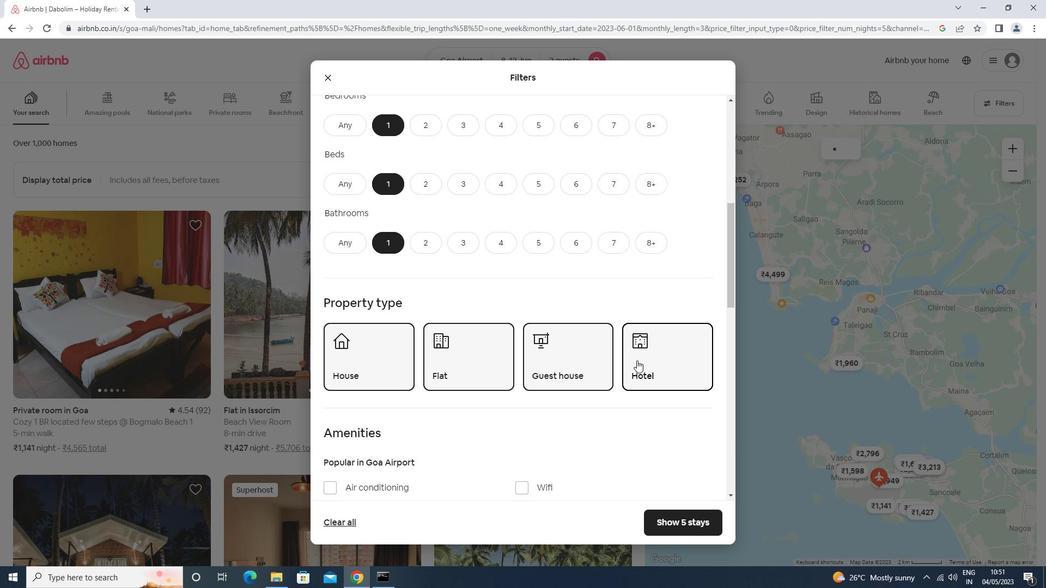 
Action: Mouse scrolled (636, 360) with delta (0, 0)
Screenshot: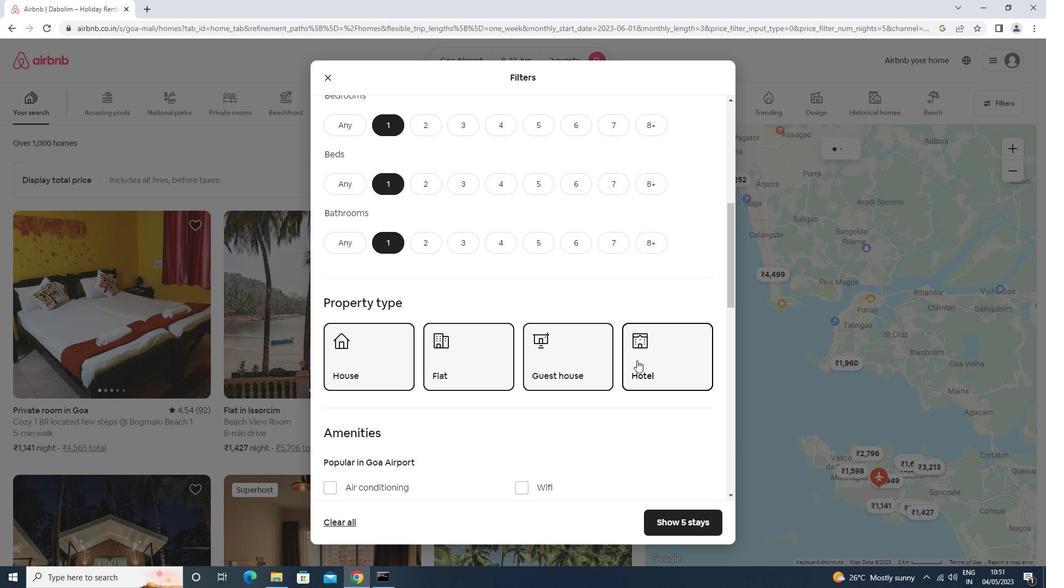 
Action: Mouse moved to (349, 398)
Screenshot: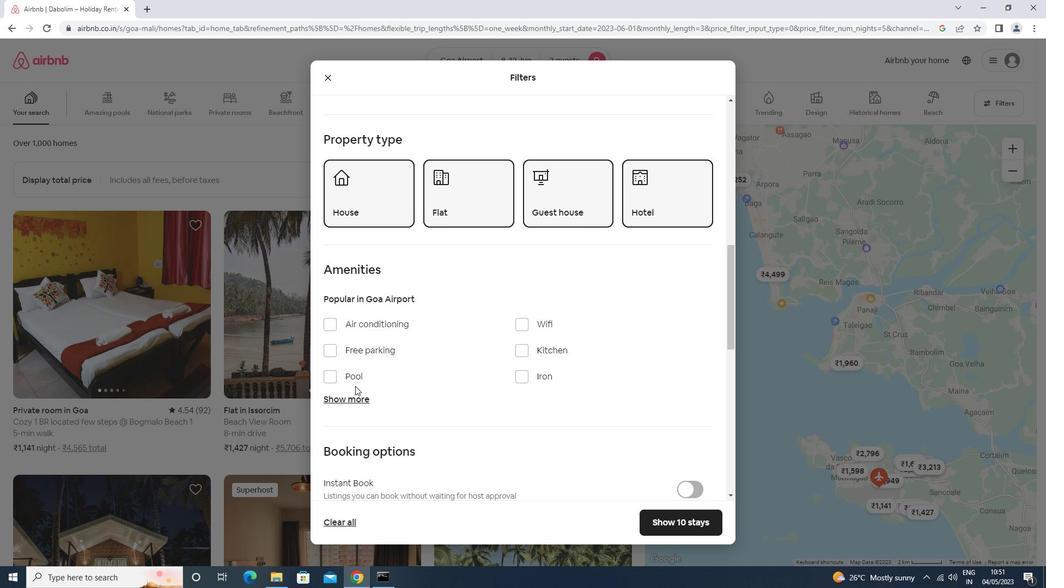 
Action: Mouse pressed left at (349, 398)
Screenshot: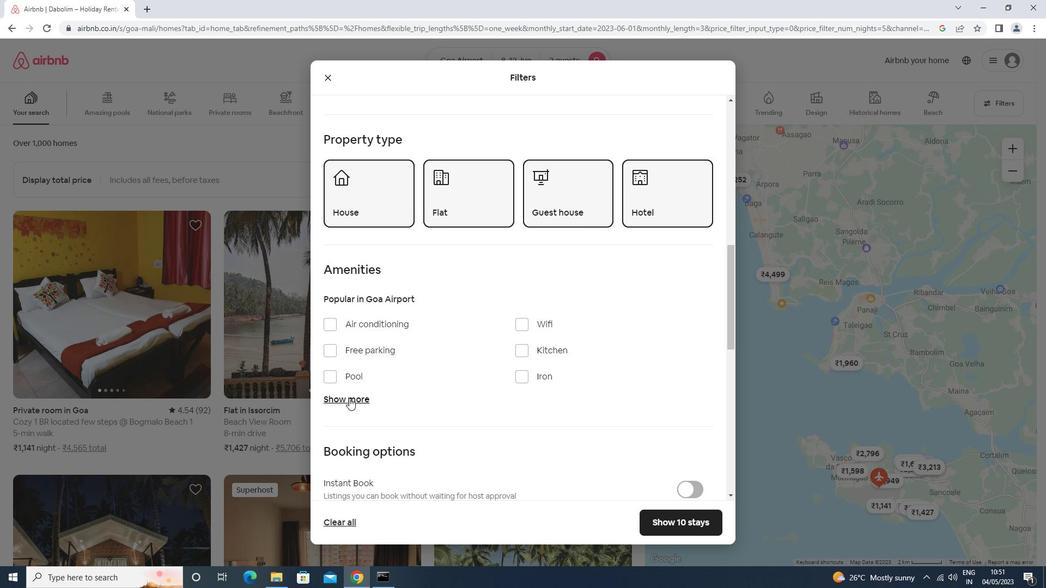 
Action: Mouse moved to (363, 378)
Screenshot: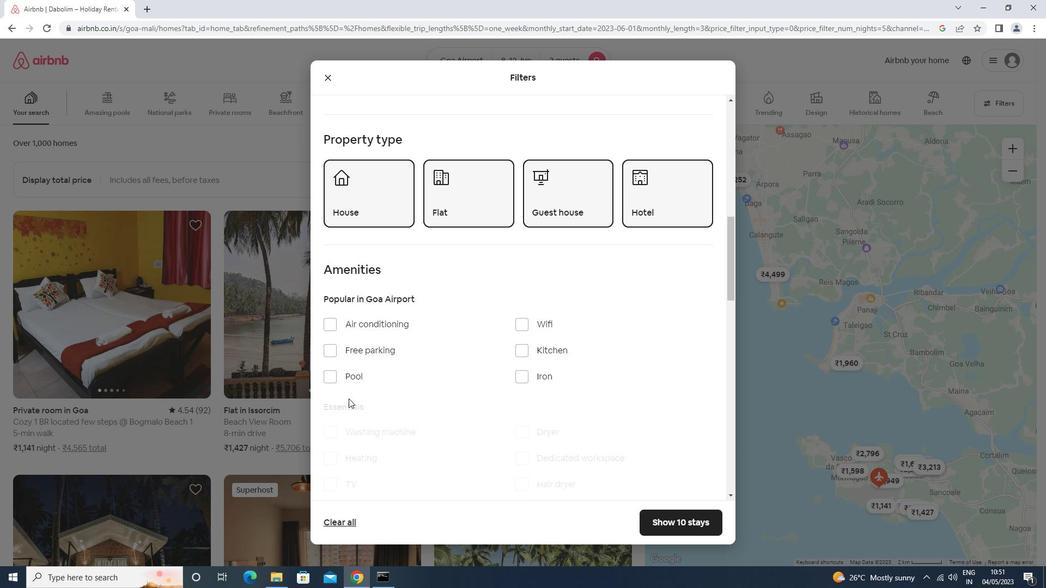 
Action: Mouse scrolled (363, 378) with delta (0, 0)
Screenshot: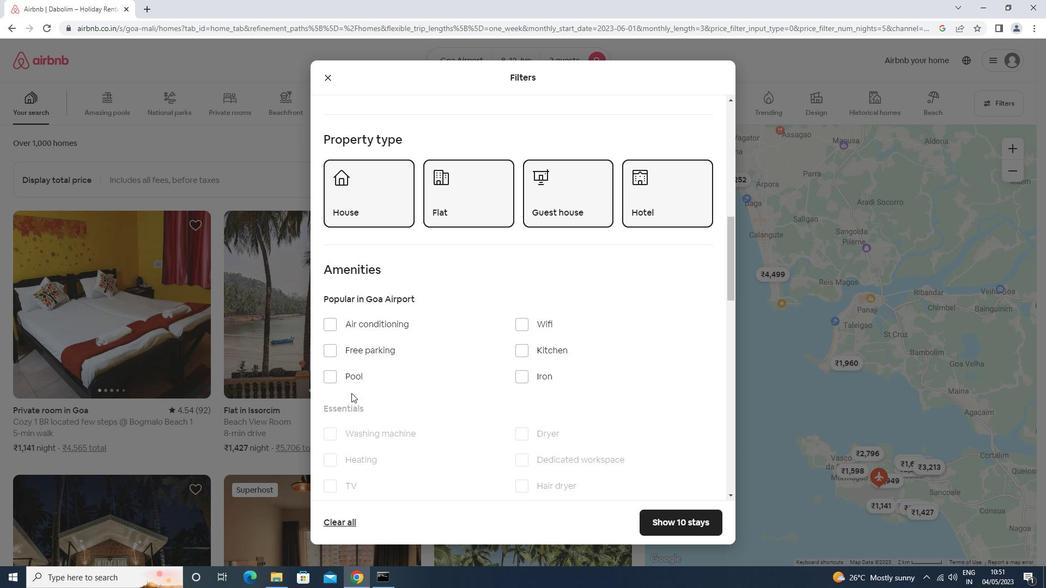 
Action: Mouse scrolled (363, 378) with delta (0, 0)
Screenshot: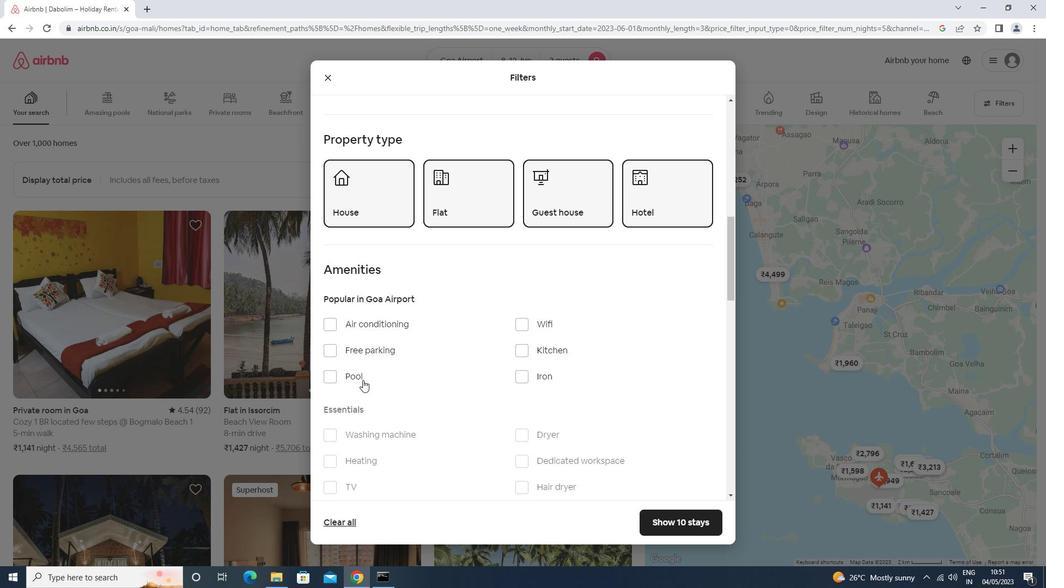 
Action: Mouse scrolled (363, 378) with delta (0, 0)
Screenshot: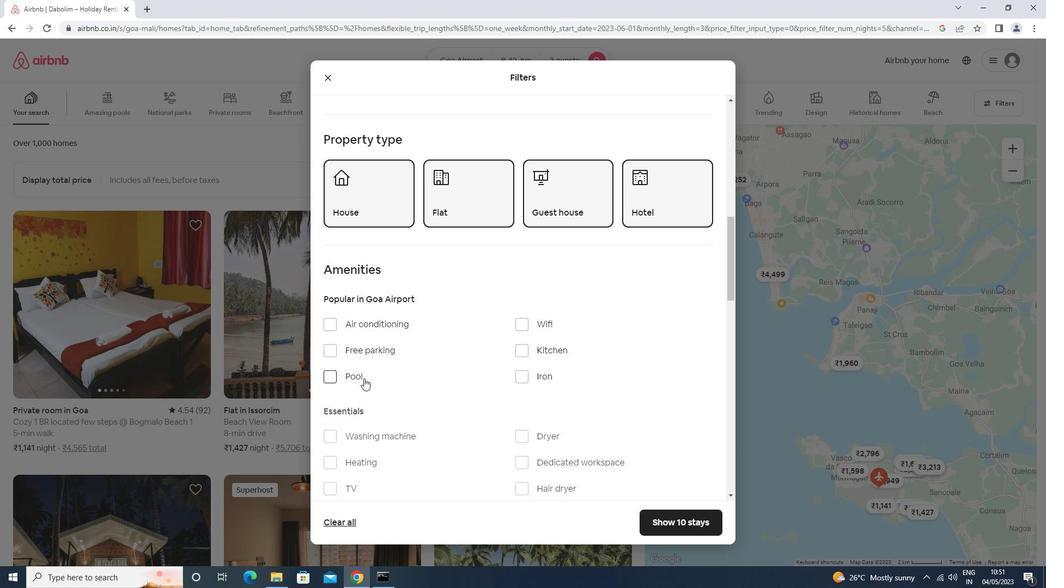 
Action: Mouse moved to (363, 275)
Screenshot: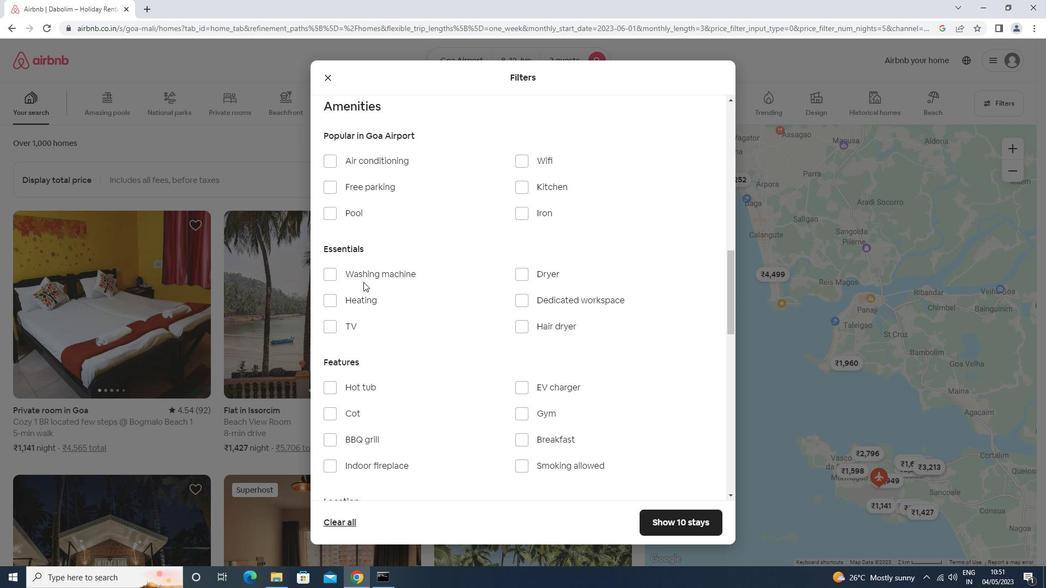 
Action: Mouse pressed left at (363, 275)
Screenshot: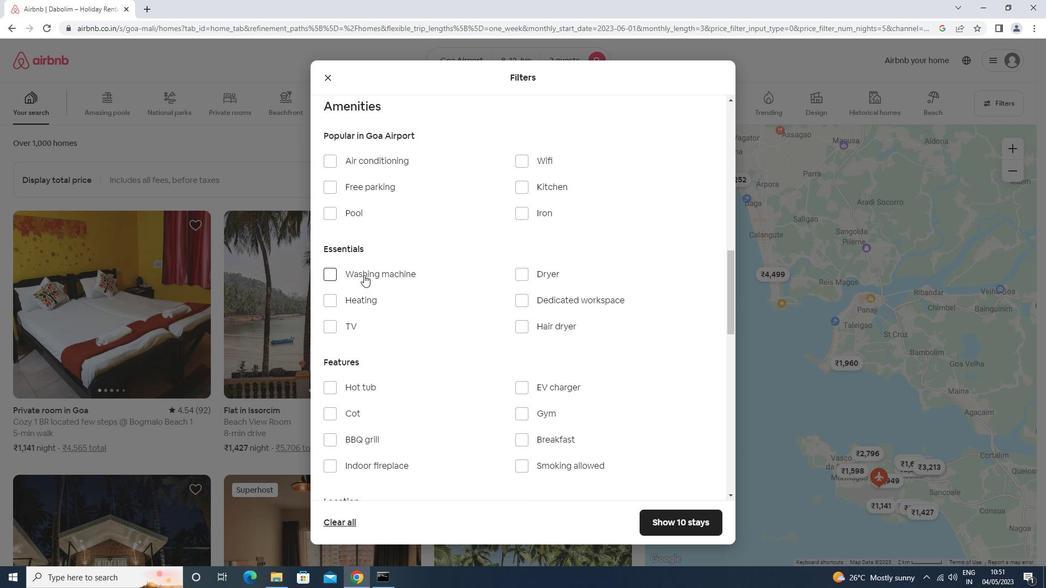 
Action: Mouse moved to (545, 350)
Screenshot: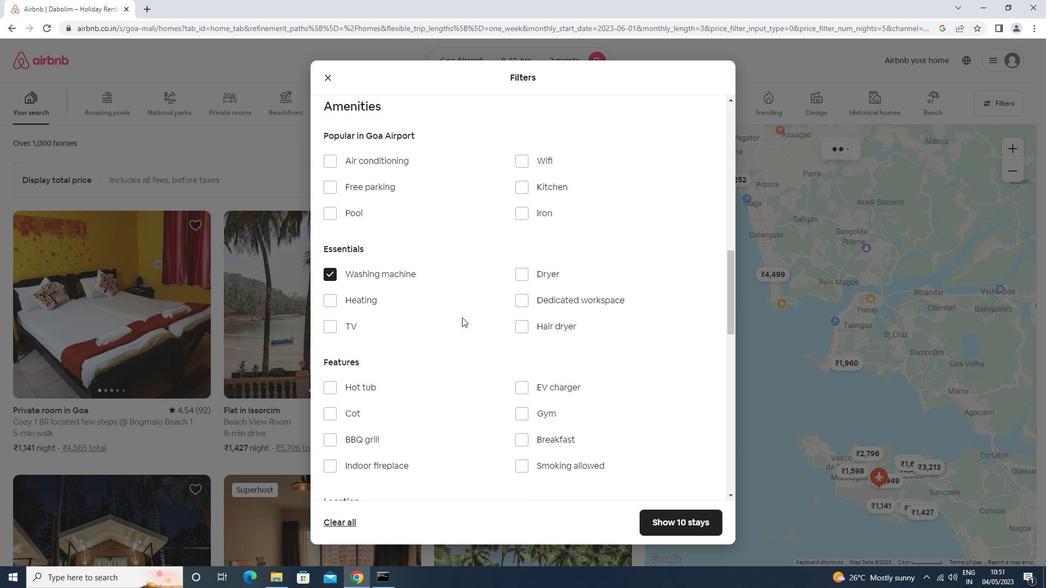 
Action: Mouse scrolled (545, 350) with delta (0, 0)
Screenshot: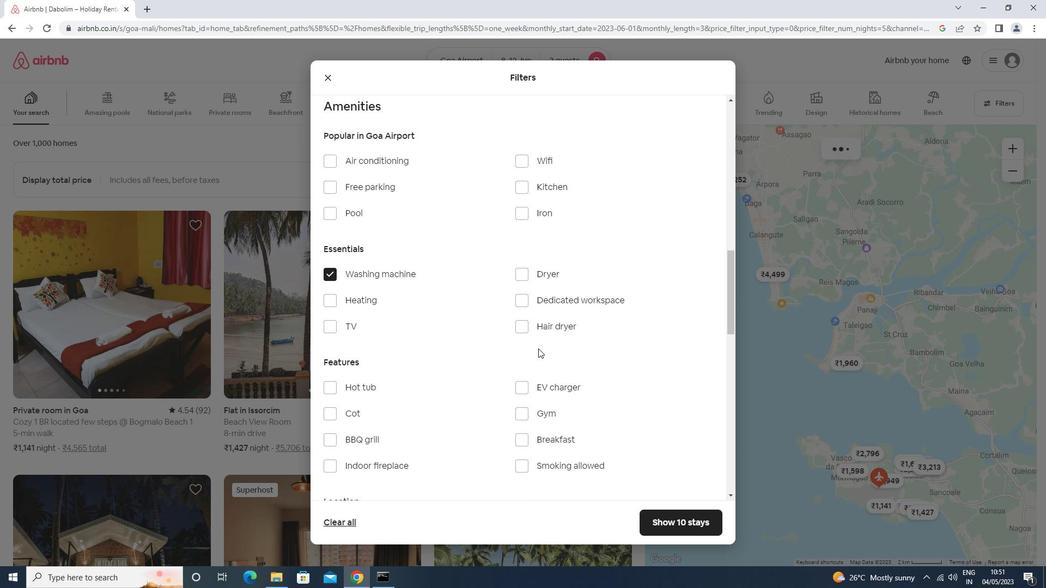 
Action: Mouse moved to (545, 350)
Screenshot: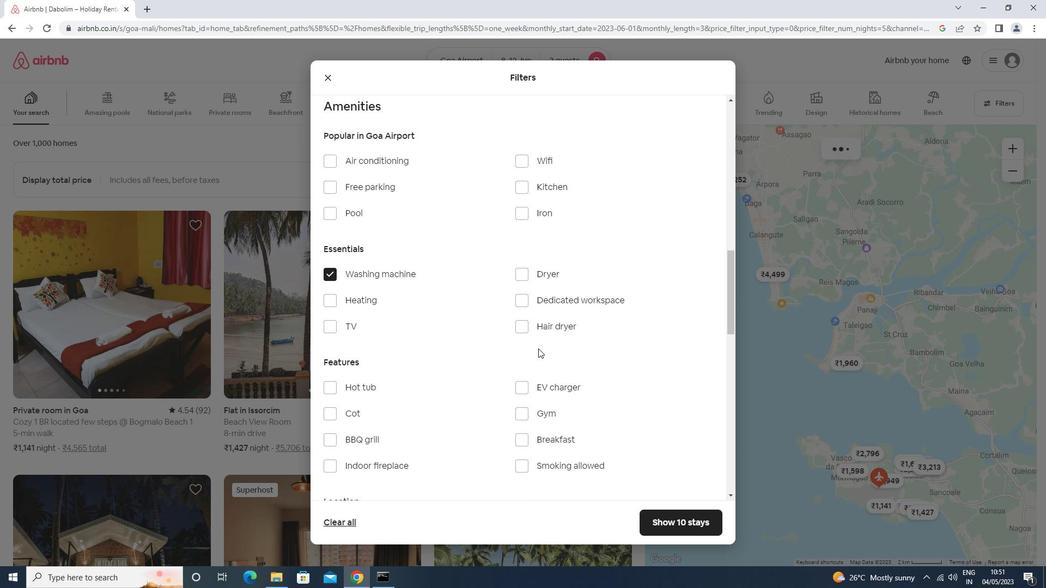 
Action: Mouse scrolled (545, 350) with delta (0, 0)
Screenshot: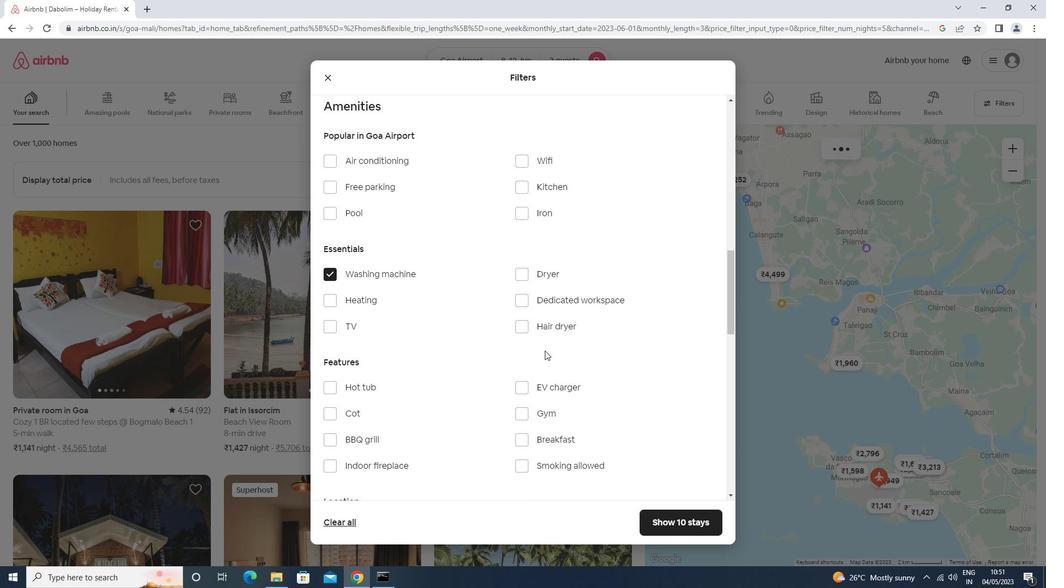 
Action: Mouse scrolled (545, 350) with delta (0, 0)
Screenshot: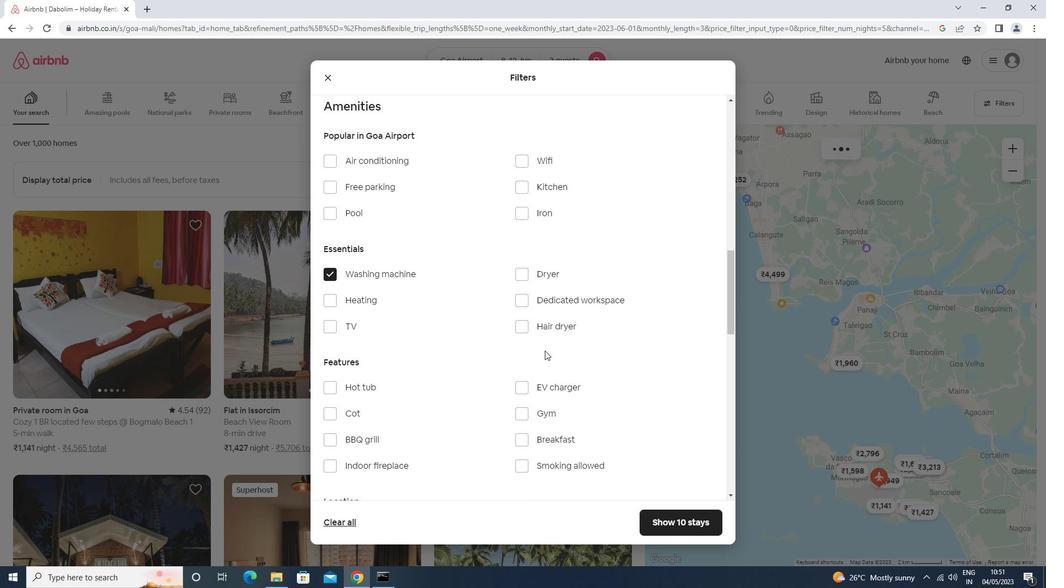 
Action: Mouse scrolled (545, 350) with delta (0, 0)
Screenshot: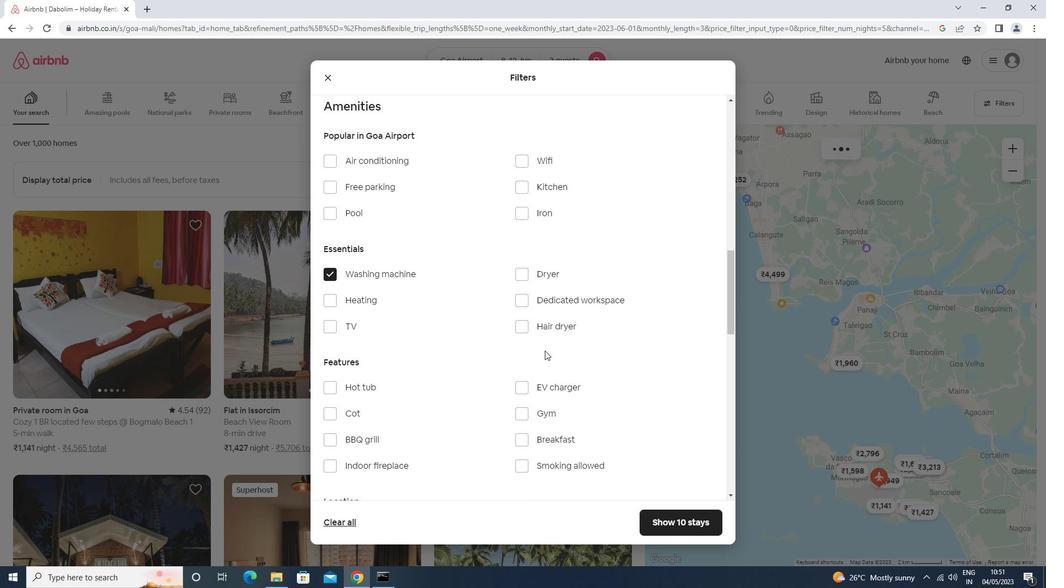 
Action: Mouse scrolled (545, 350) with delta (0, 0)
Screenshot: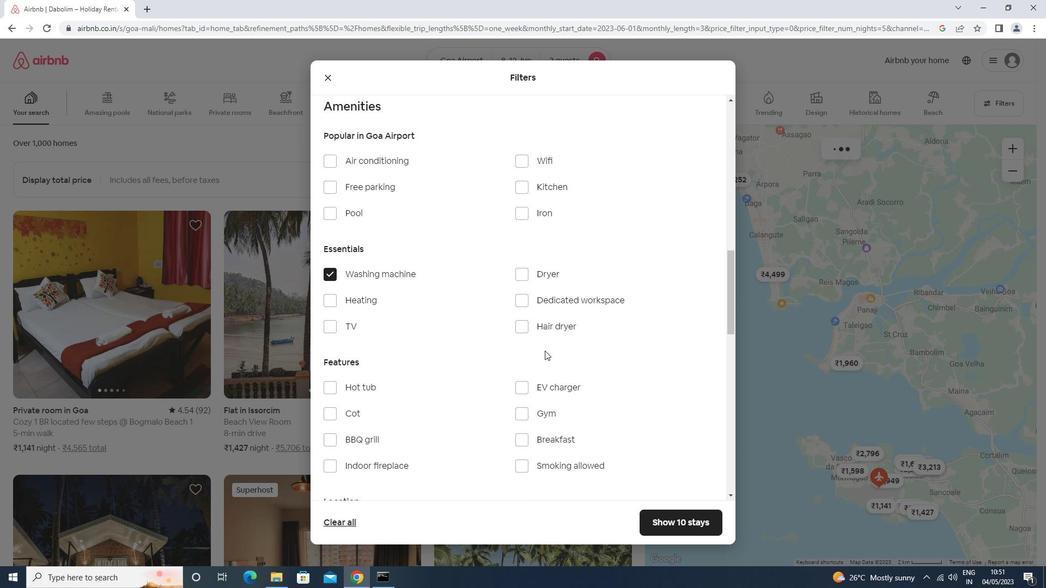 
Action: Mouse moved to (545, 356)
Screenshot: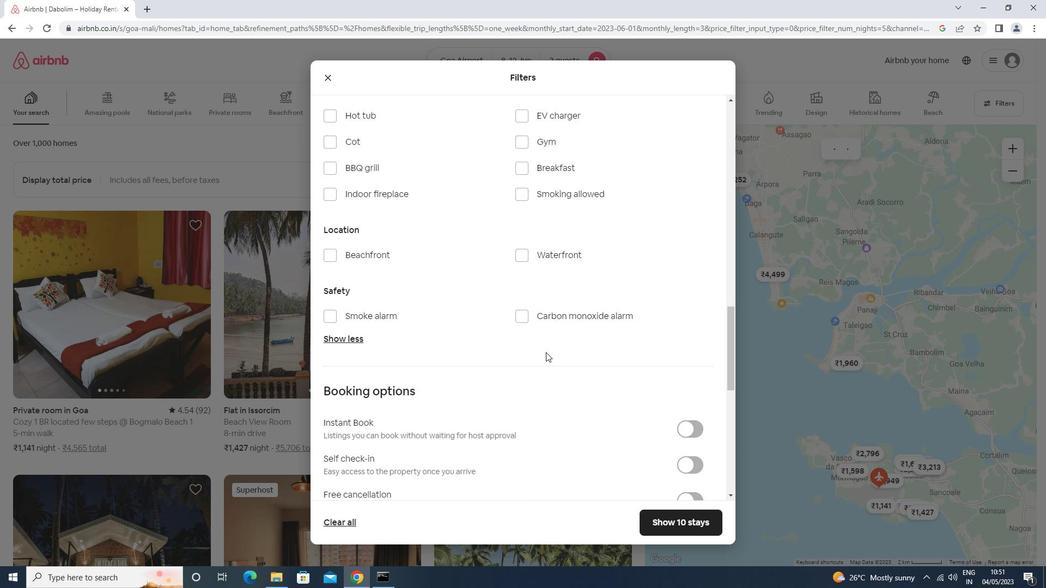 
Action: Mouse scrolled (545, 356) with delta (0, 0)
Screenshot: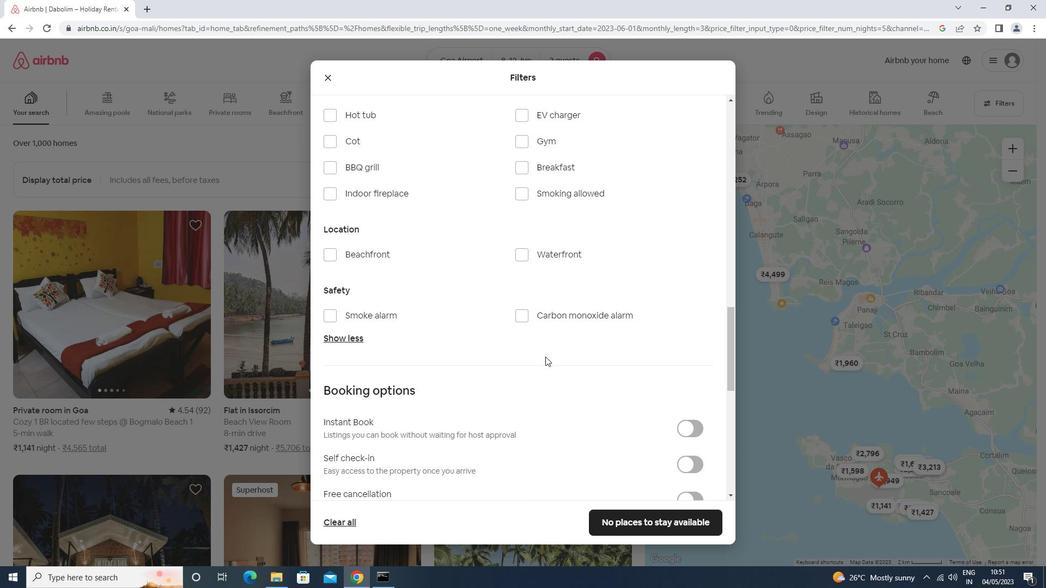 
Action: Mouse scrolled (545, 356) with delta (0, 0)
Screenshot: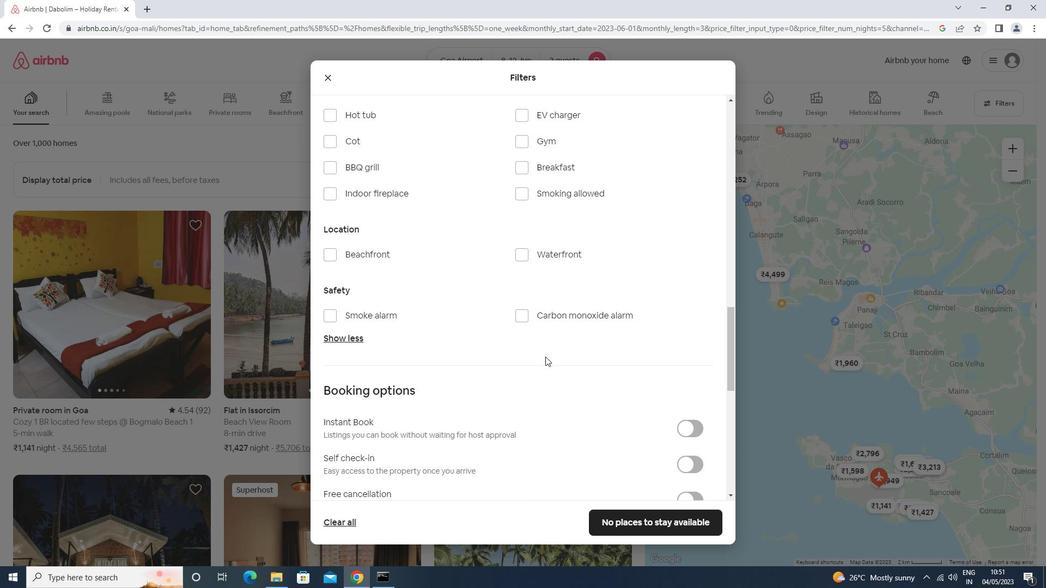 
Action: Mouse scrolled (545, 356) with delta (0, 0)
Screenshot: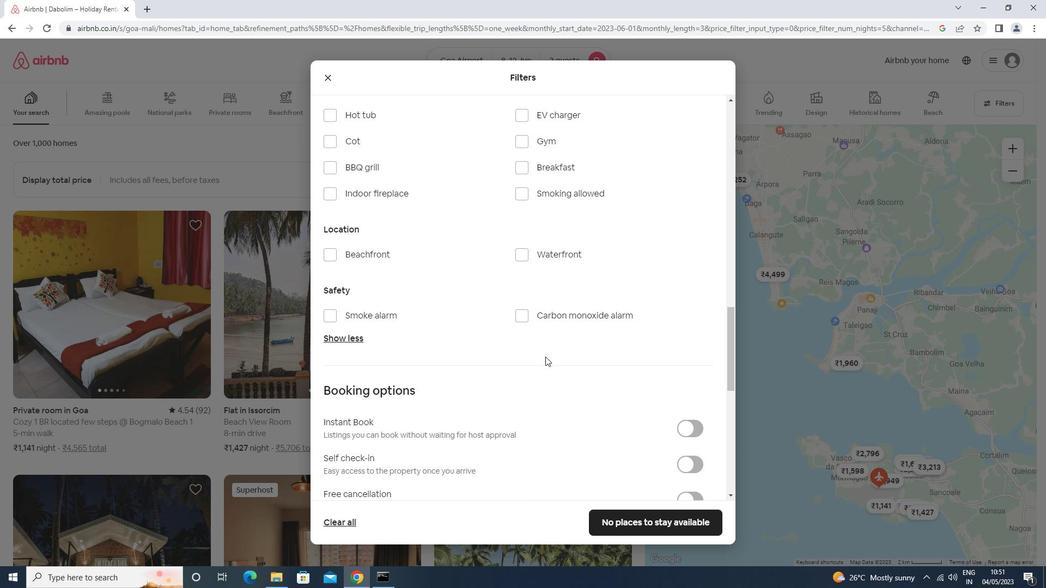 
Action: Mouse scrolled (545, 356) with delta (0, 0)
Screenshot: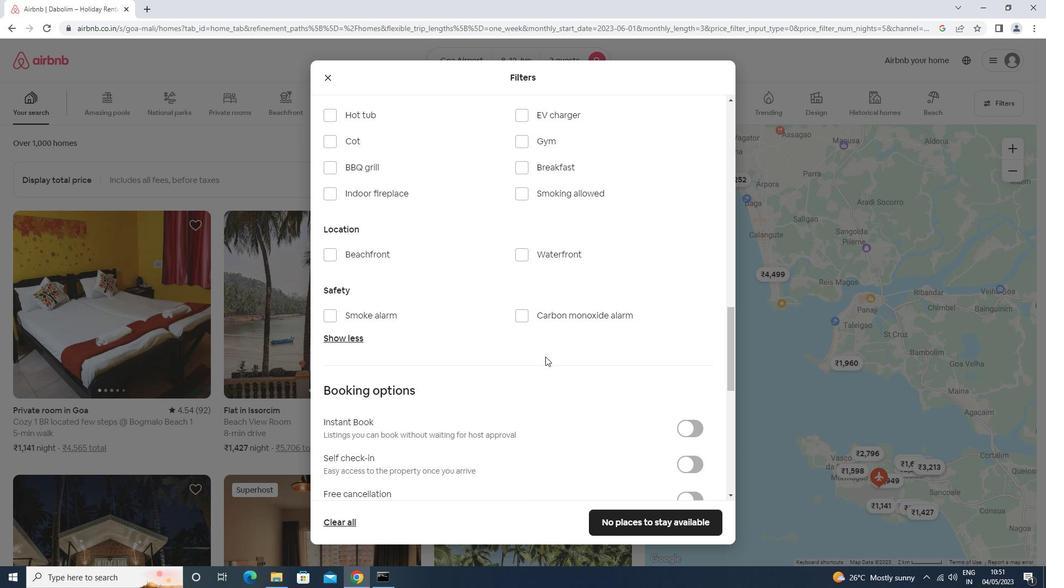 
Action: Mouse moved to (693, 250)
Screenshot: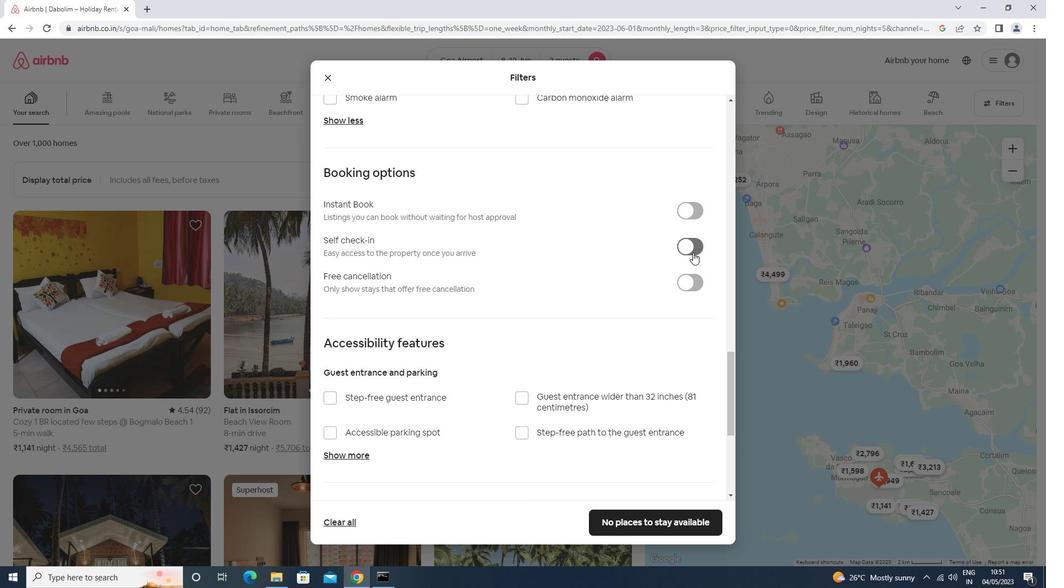 
Action: Mouse pressed left at (693, 250)
Screenshot: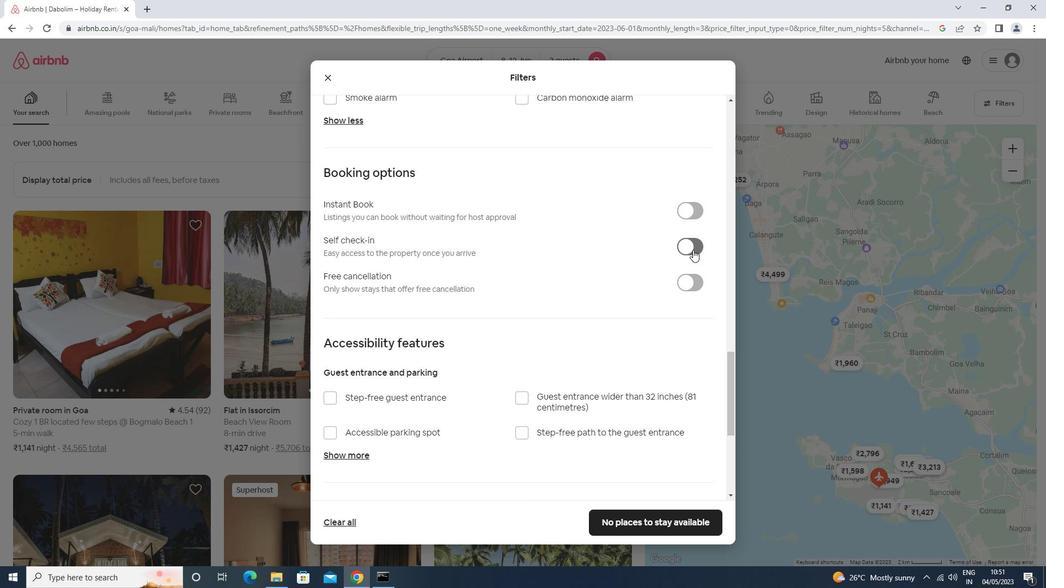 
Action: Mouse moved to (692, 250)
Screenshot: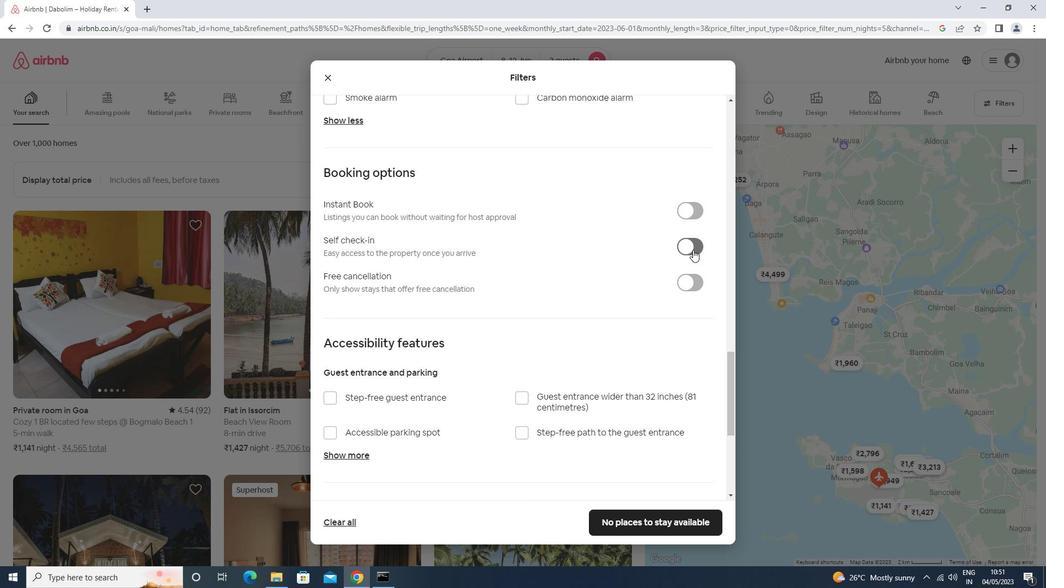 
Action: Mouse scrolled (692, 249) with delta (0, 0)
Screenshot: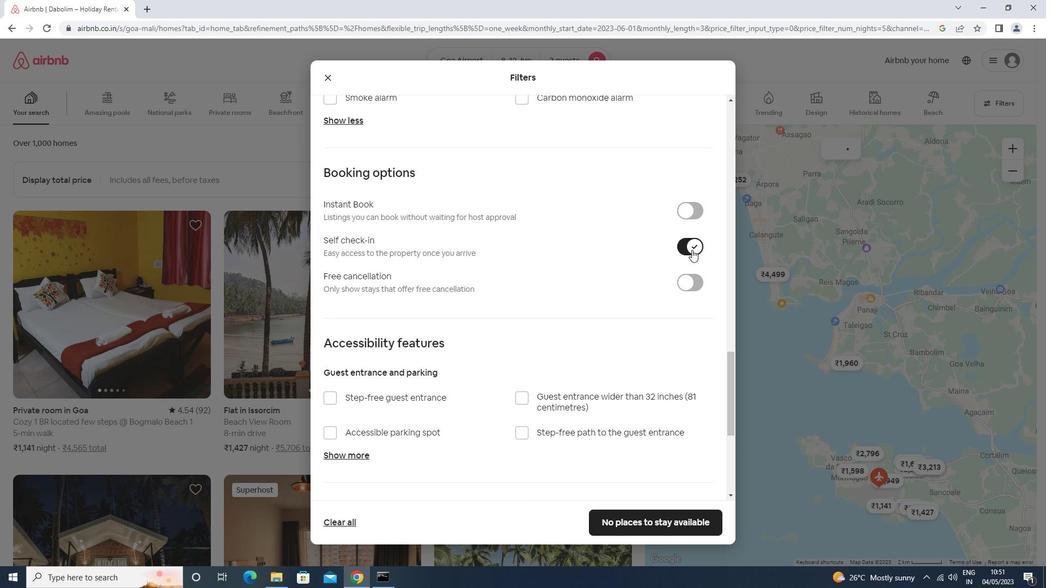 
Action: Mouse scrolled (692, 249) with delta (0, 0)
Screenshot: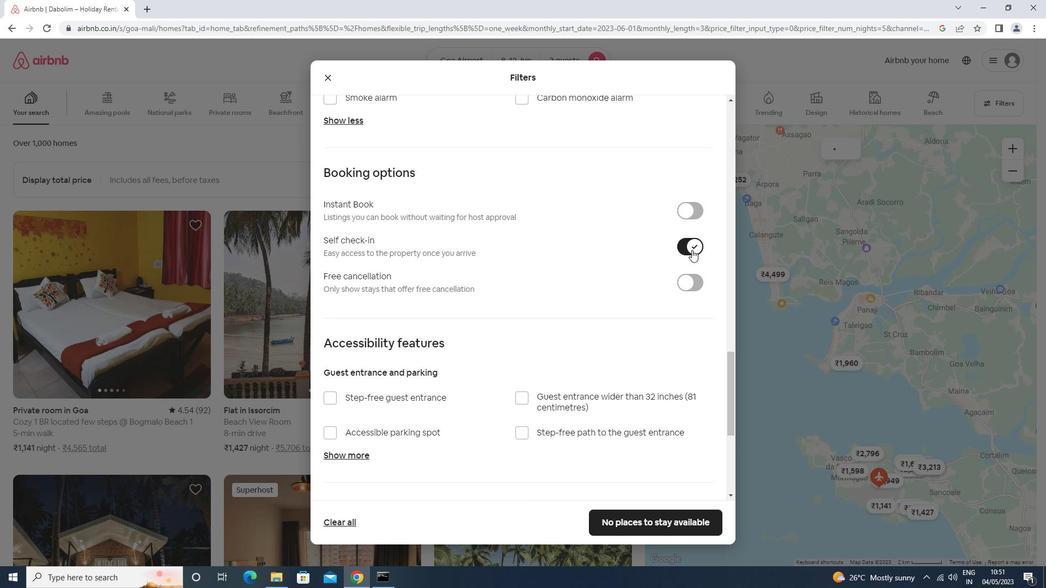 
Action: Mouse scrolled (692, 249) with delta (0, 0)
Screenshot: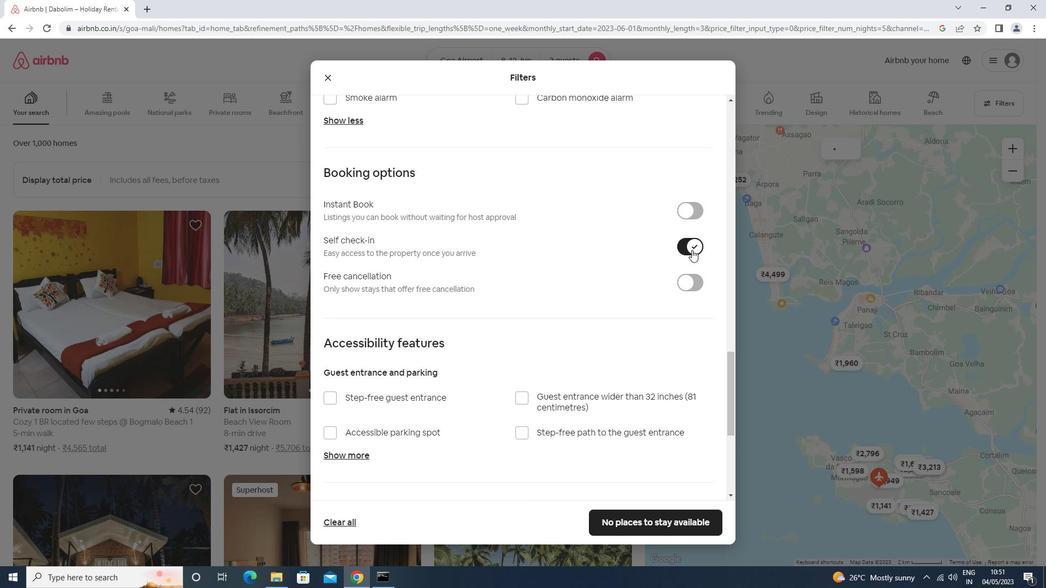 
Action: Mouse moved to (692, 250)
Screenshot: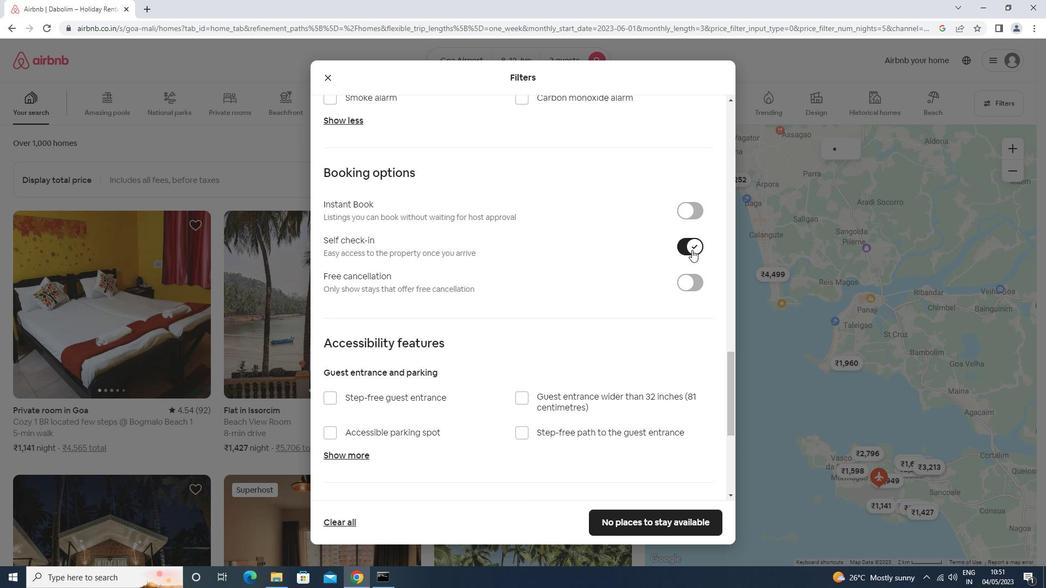 
Action: Mouse scrolled (692, 249) with delta (0, 0)
Screenshot: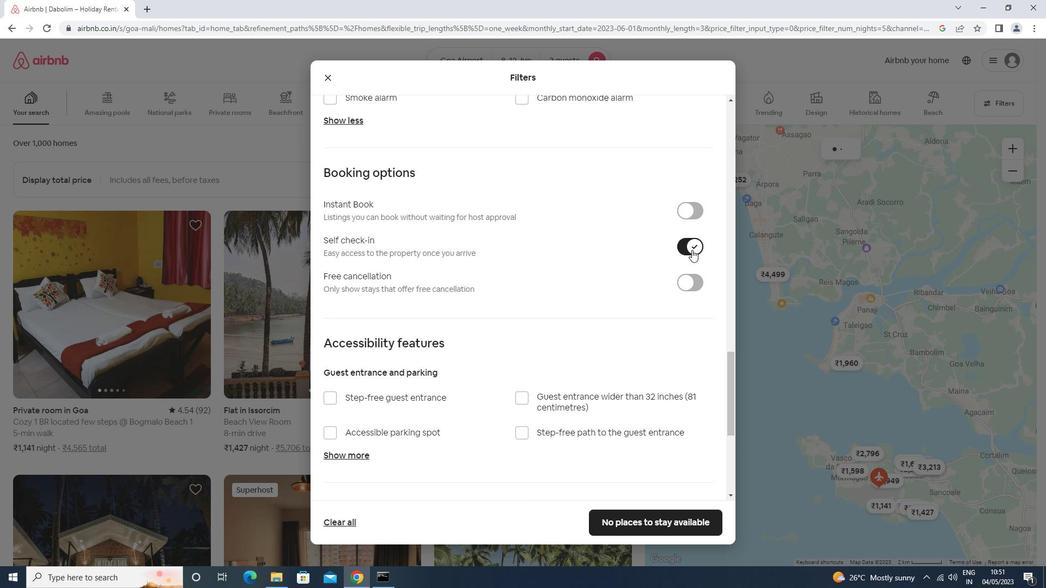 
Action: Mouse moved to (504, 365)
Screenshot: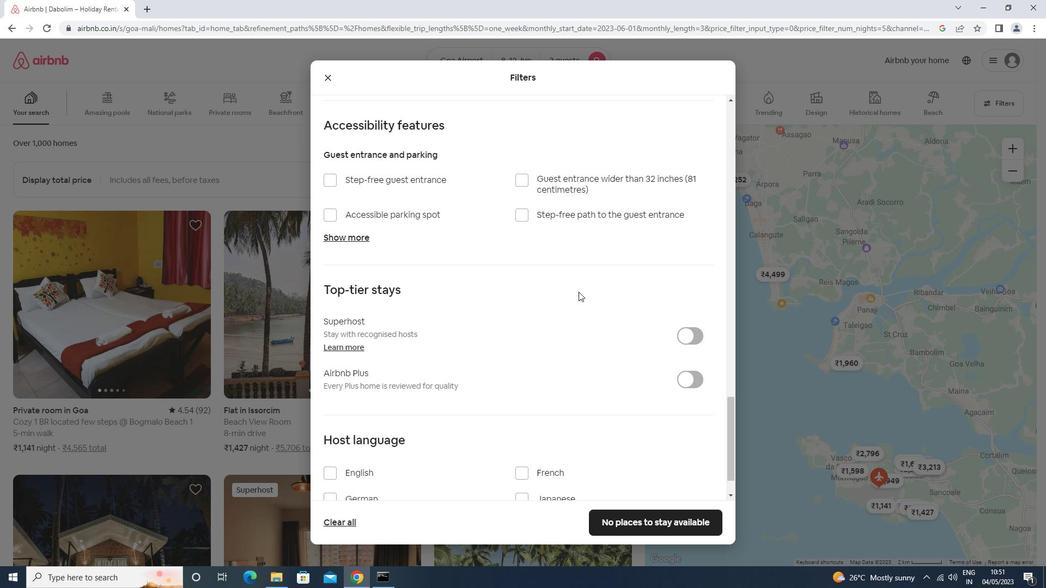 
Action: Mouse scrolled (504, 365) with delta (0, 0)
Screenshot: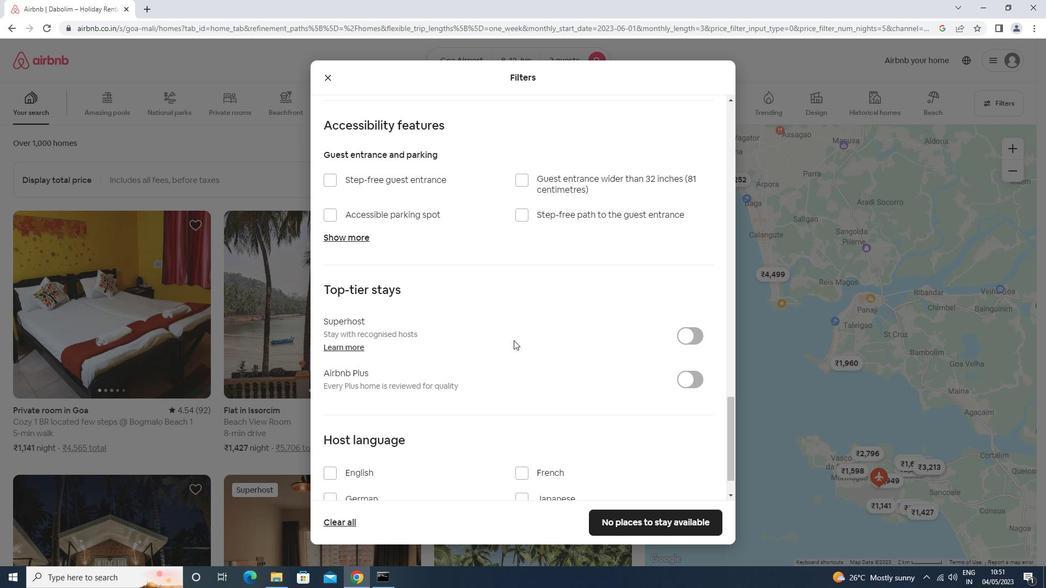 
Action: Mouse scrolled (504, 365) with delta (0, 0)
Screenshot: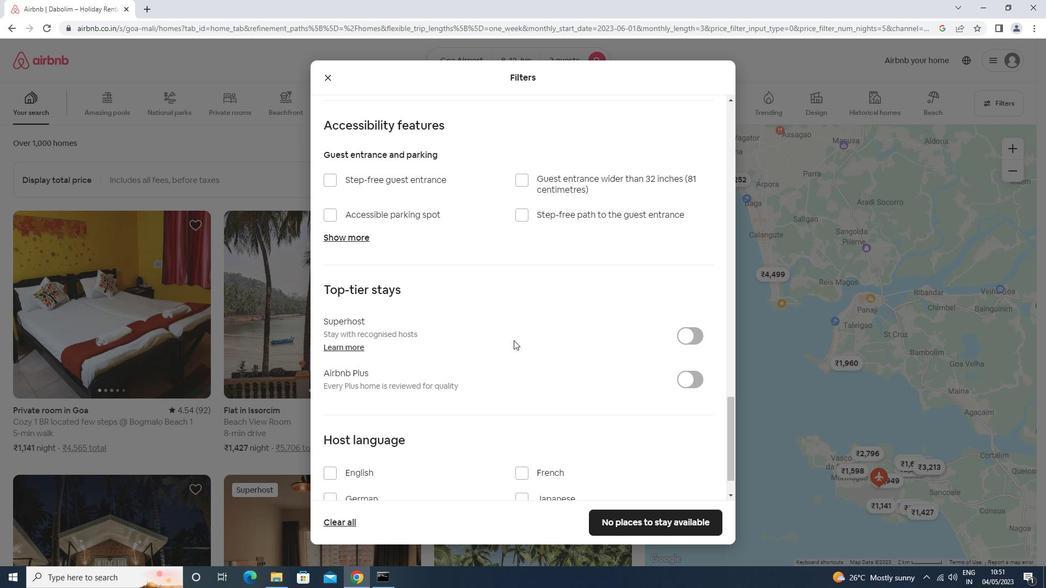 
Action: Mouse scrolled (504, 365) with delta (0, 0)
Screenshot: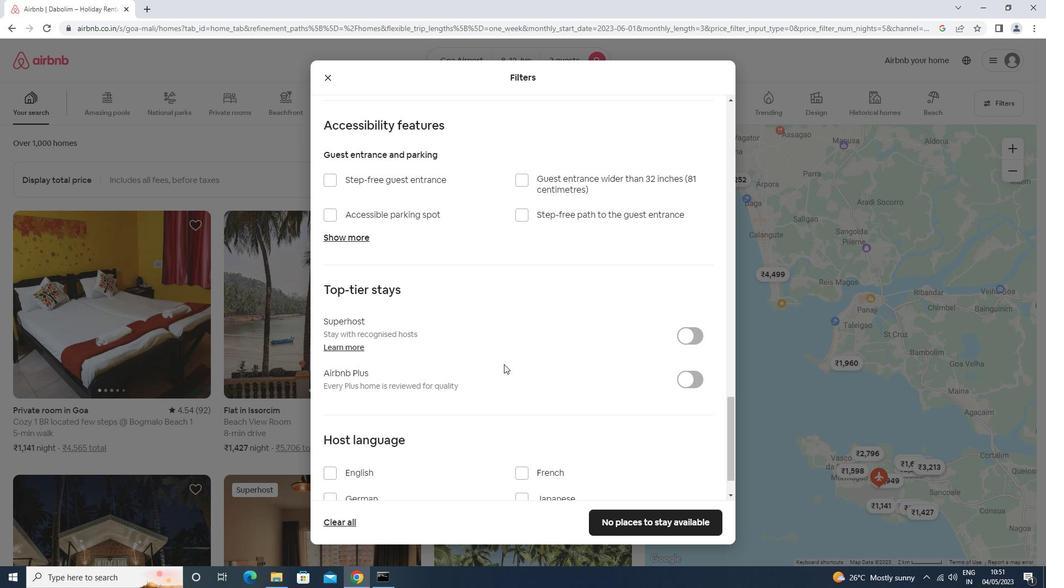 
Action: Mouse moved to (503, 365)
Screenshot: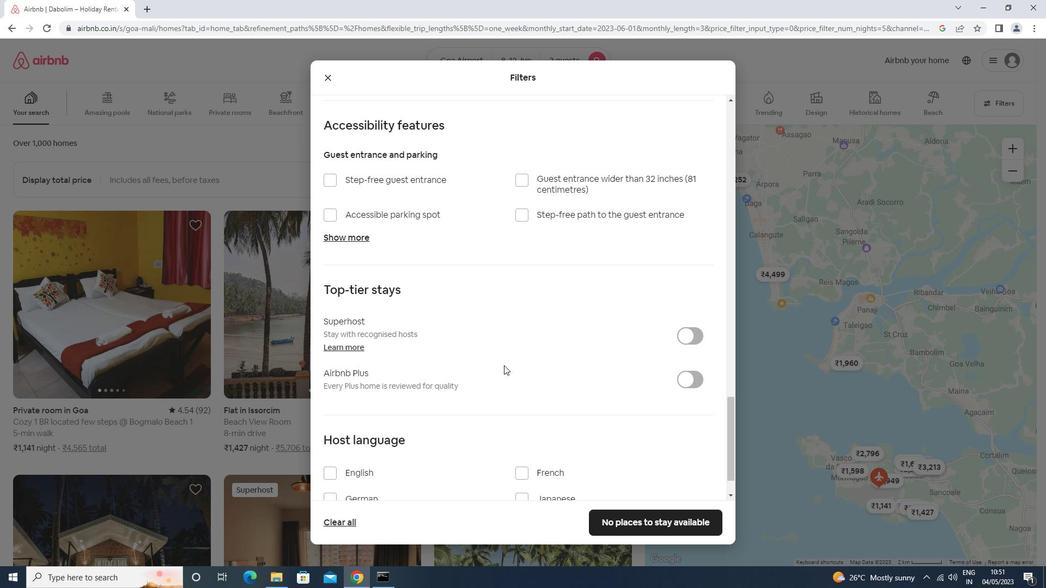 
Action: Mouse scrolled (503, 365) with delta (0, 0)
Screenshot: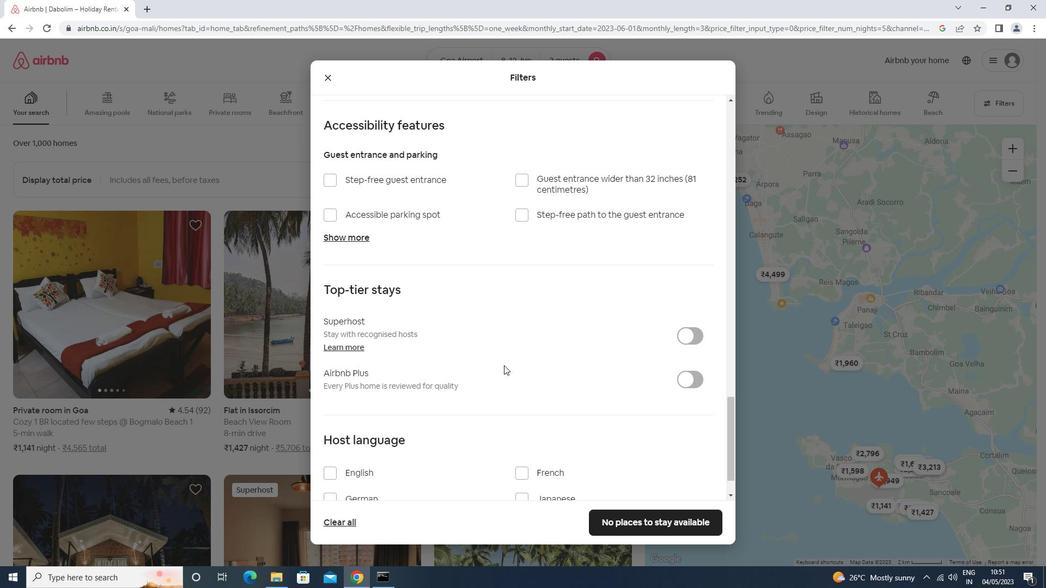 
Action: Mouse moved to (501, 366)
Screenshot: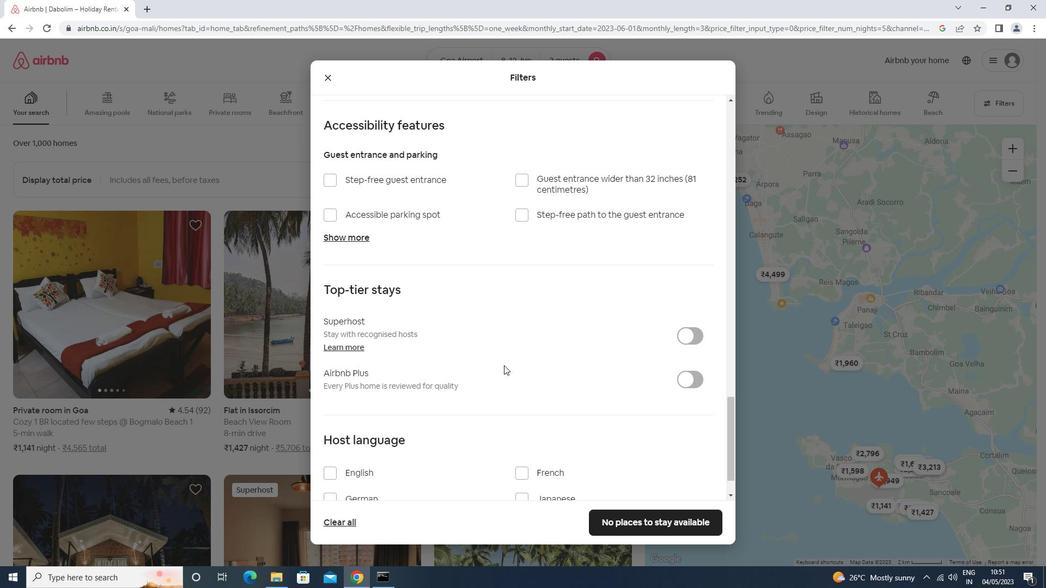 
Action: Mouse scrolled (501, 365) with delta (0, 0)
Screenshot: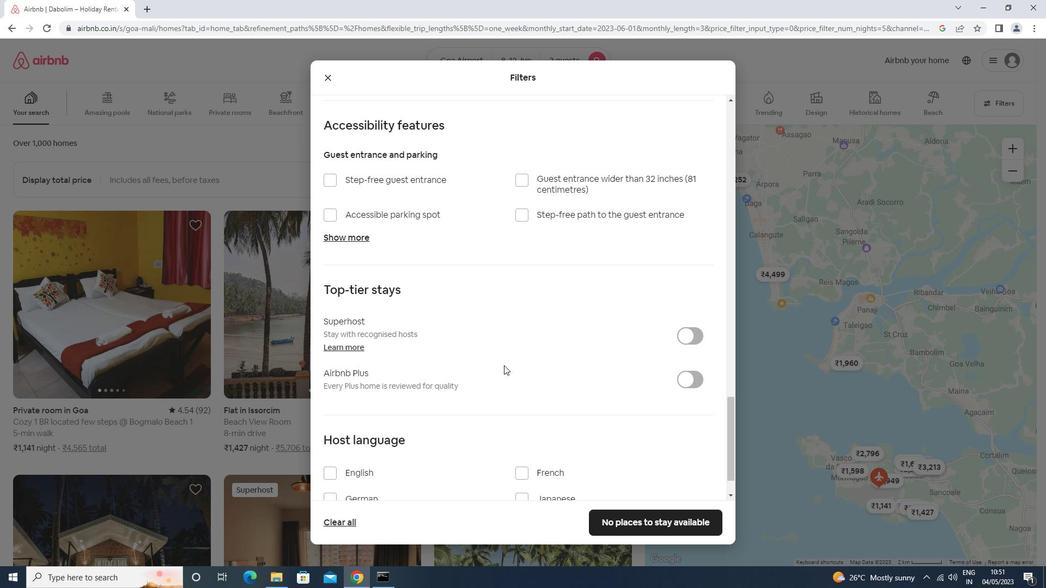 
Action: Mouse moved to (335, 422)
Screenshot: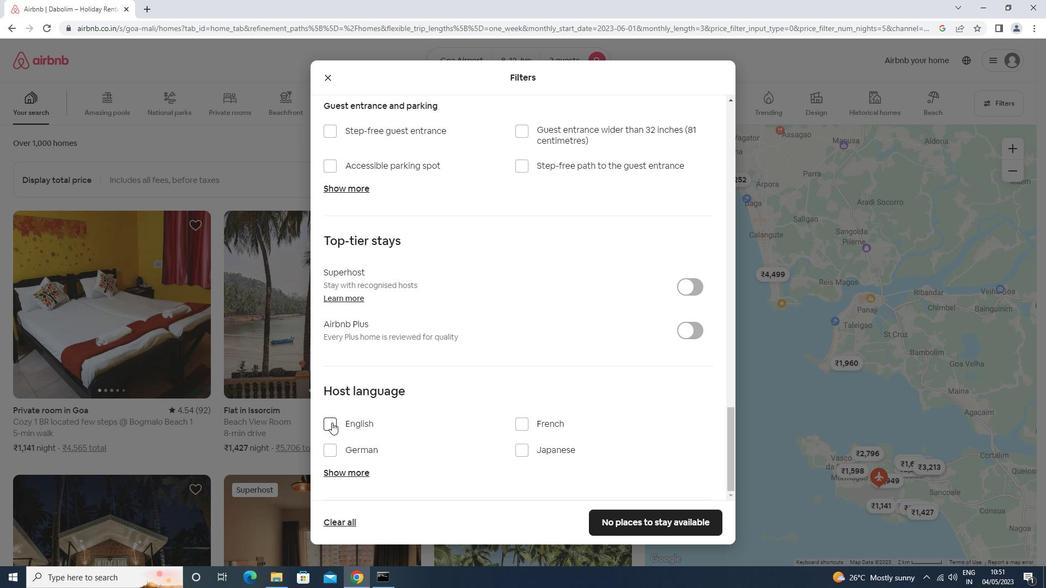 
Action: Mouse pressed left at (335, 422)
Screenshot: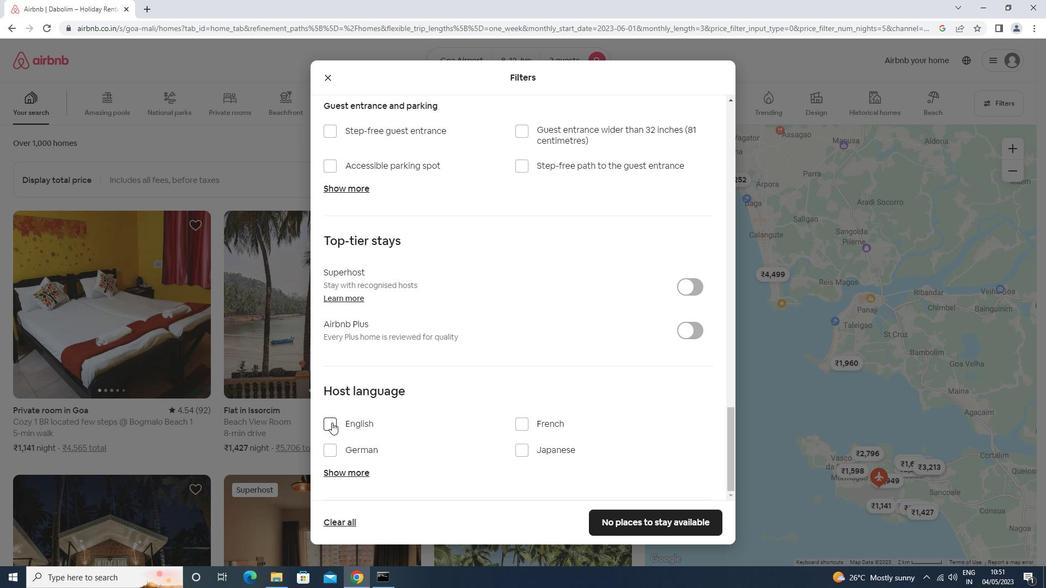 
Action: Mouse moved to (641, 520)
Screenshot: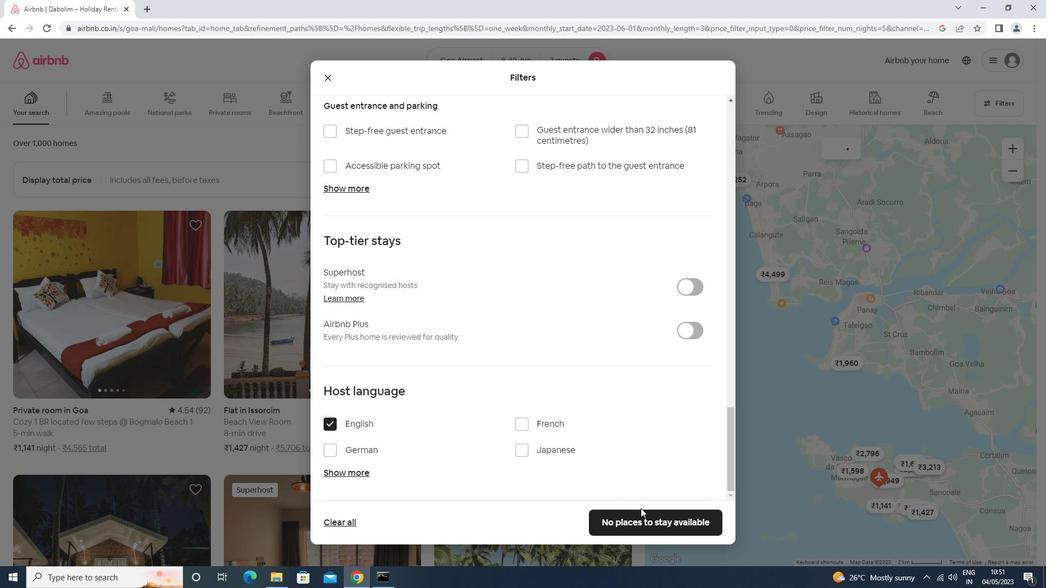 
Action: Mouse pressed left at (641, 520)
Screenshot: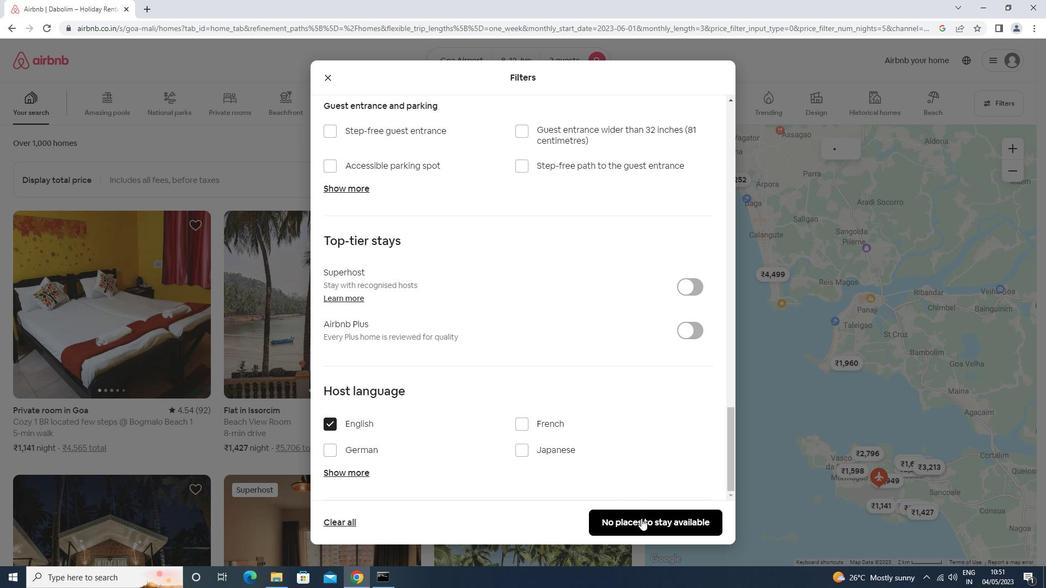 
Action: Mouse moved to (641, 521)
Screenshot: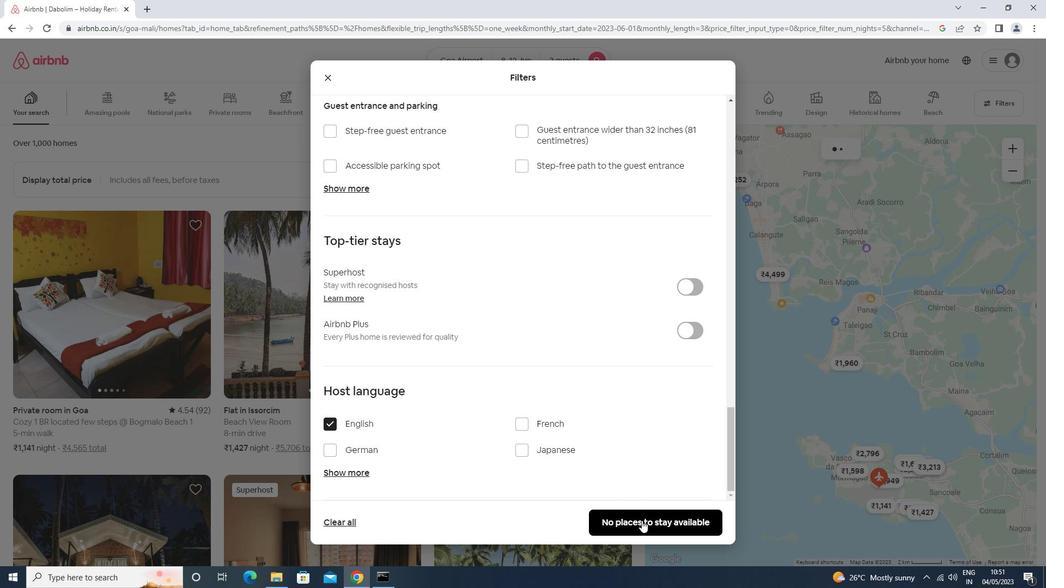 
